 Task: Create a due date automation trigger when advanced on, on the wednesday of the week a card is due add basic without the blue label at 11:00 AM.
Action: Mouse moved to (1409, 111)
Screenshot: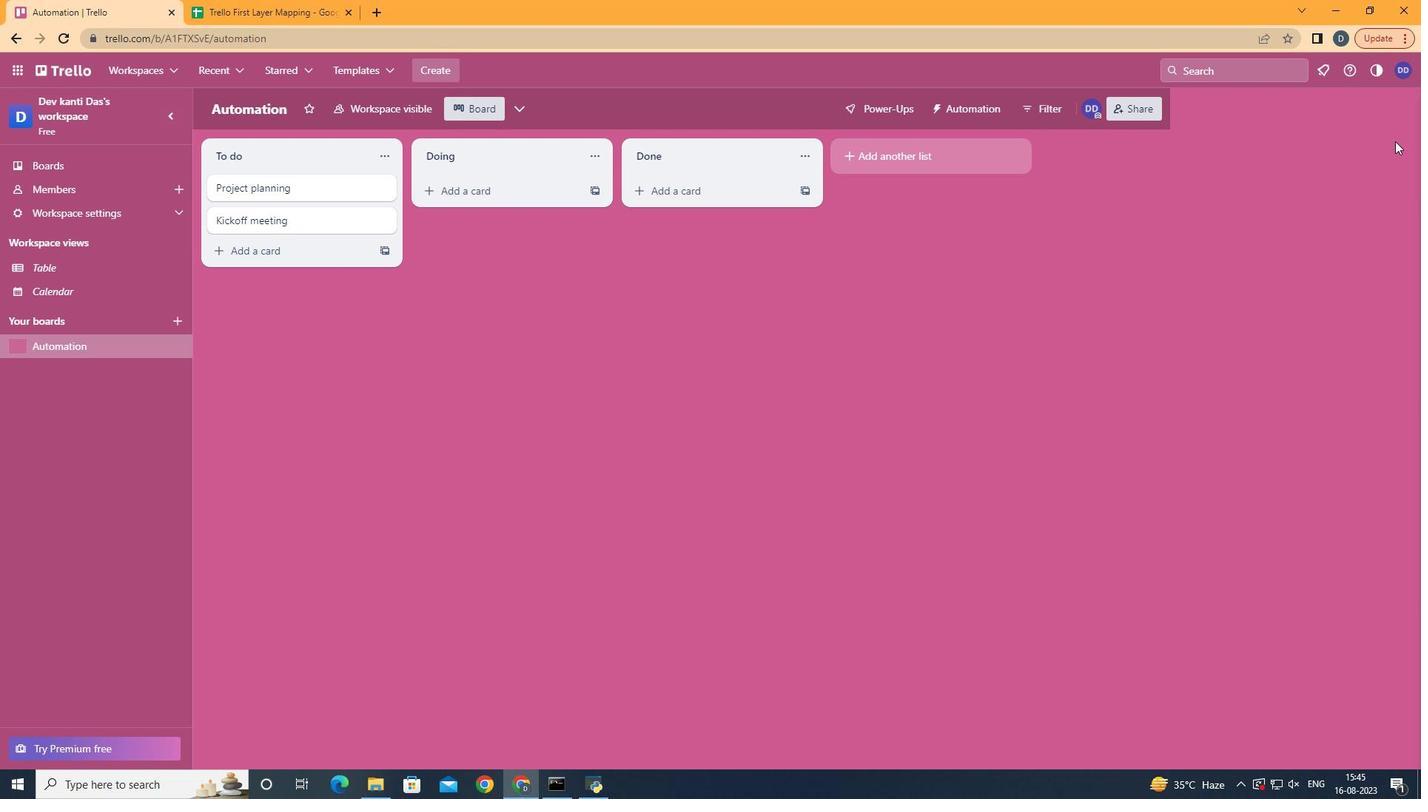 
Action: Mouse pressed left at (1409, 111)
Screenshot: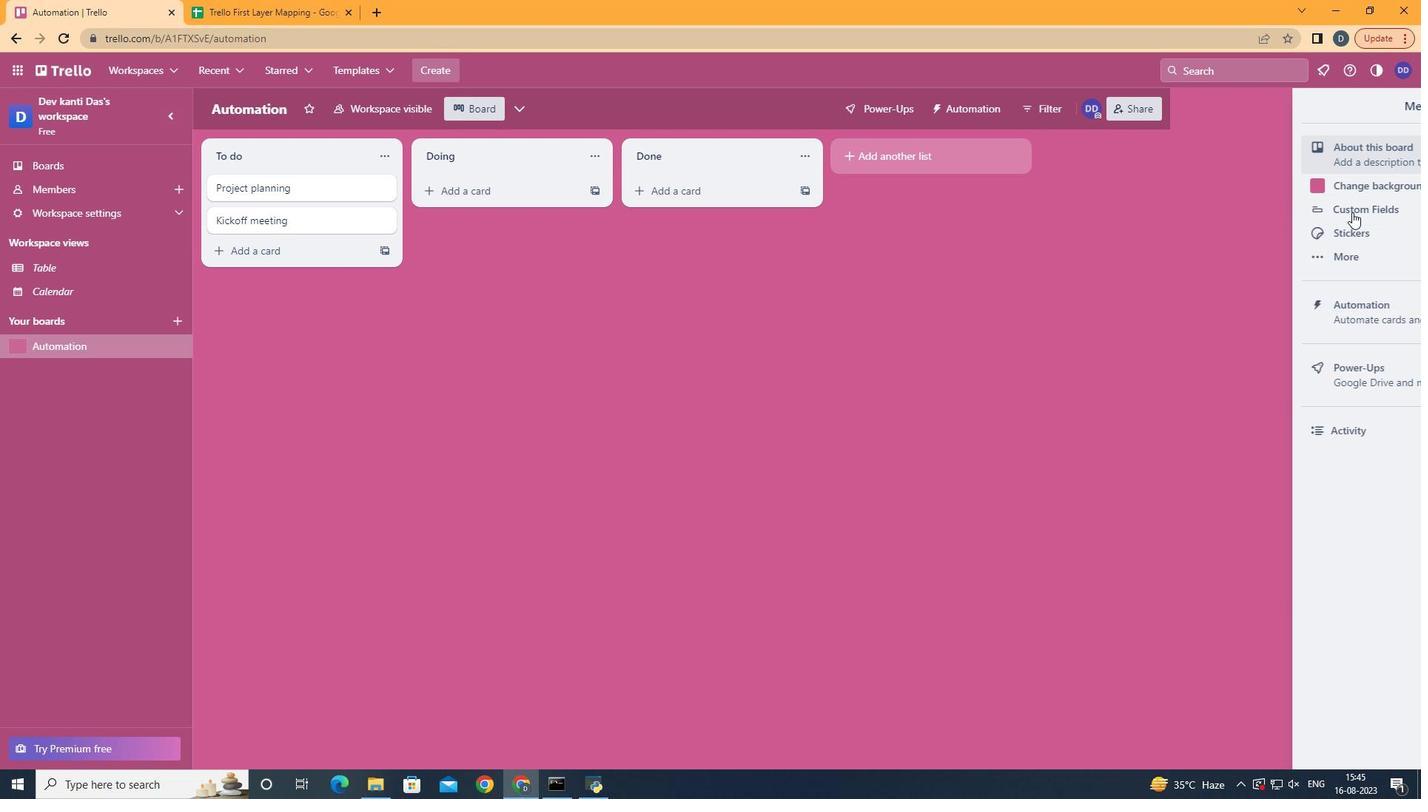 
Action: Mouse moved to (1281, 302)
Screenshot: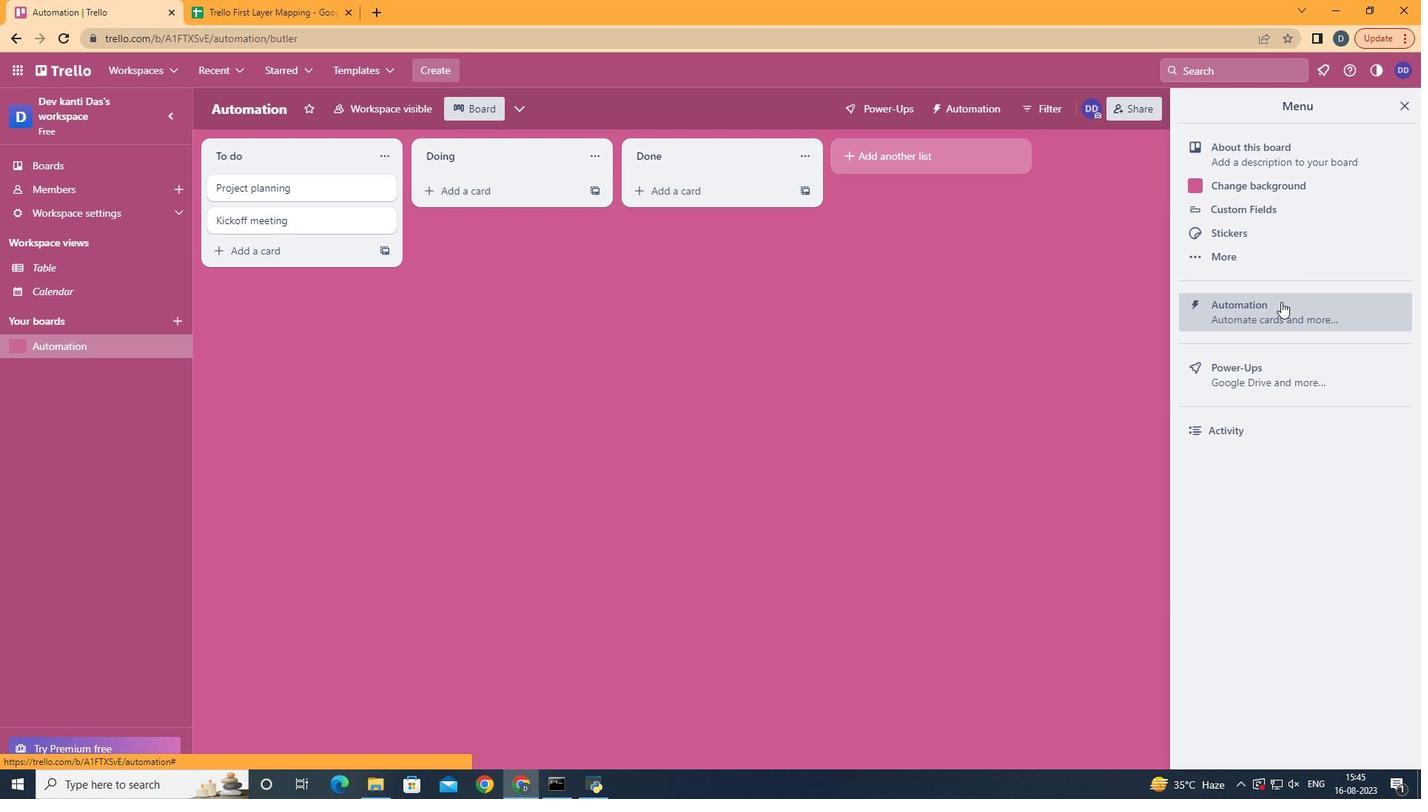 
Action: Mouse pressed left at (1281, 302)
Screenshot: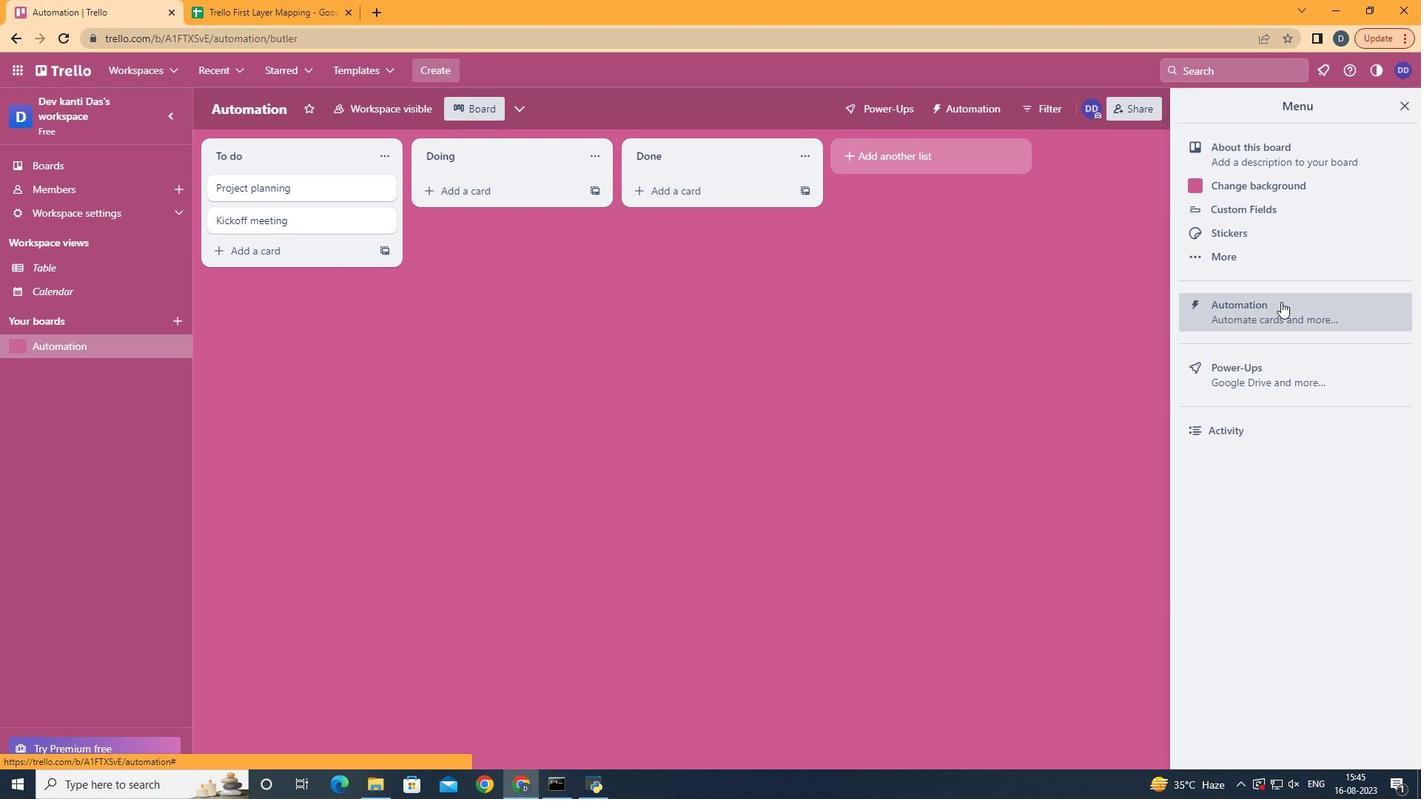 
Action: Mouse moved to (245, 298)
Screenshot: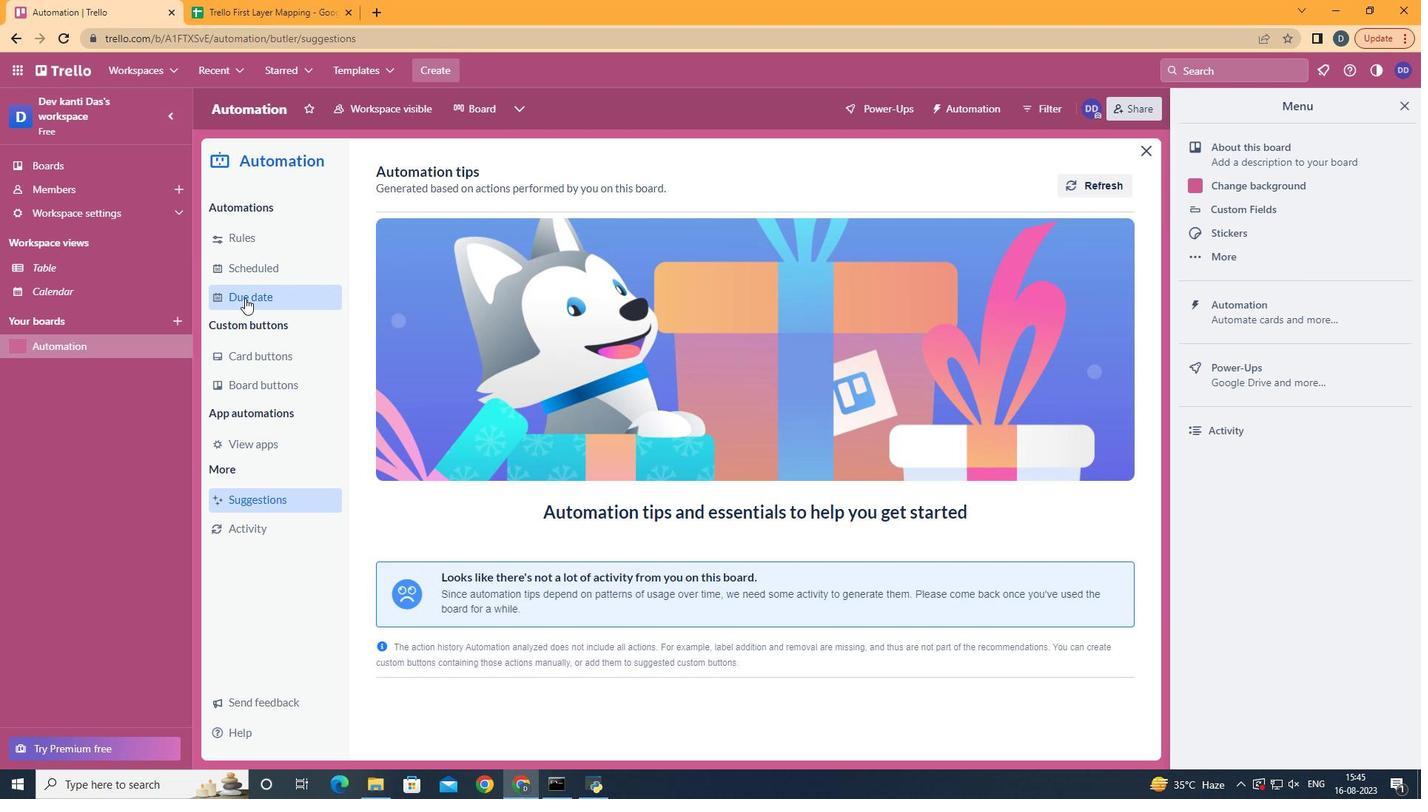 
Action: Mouse pressed left at (245, 298)
Screenshot: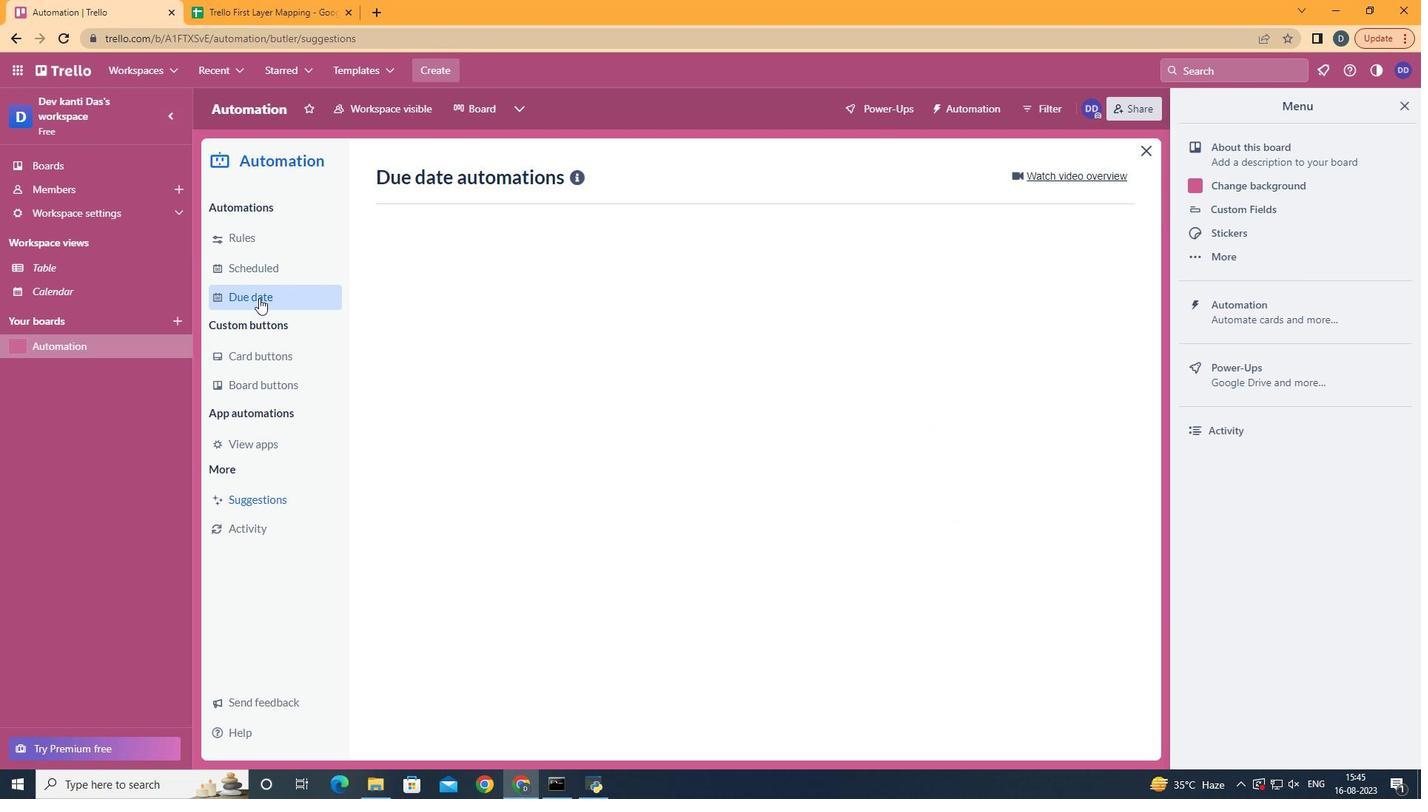 
Action: Mouse moved to (1046, 178)
Screenshot: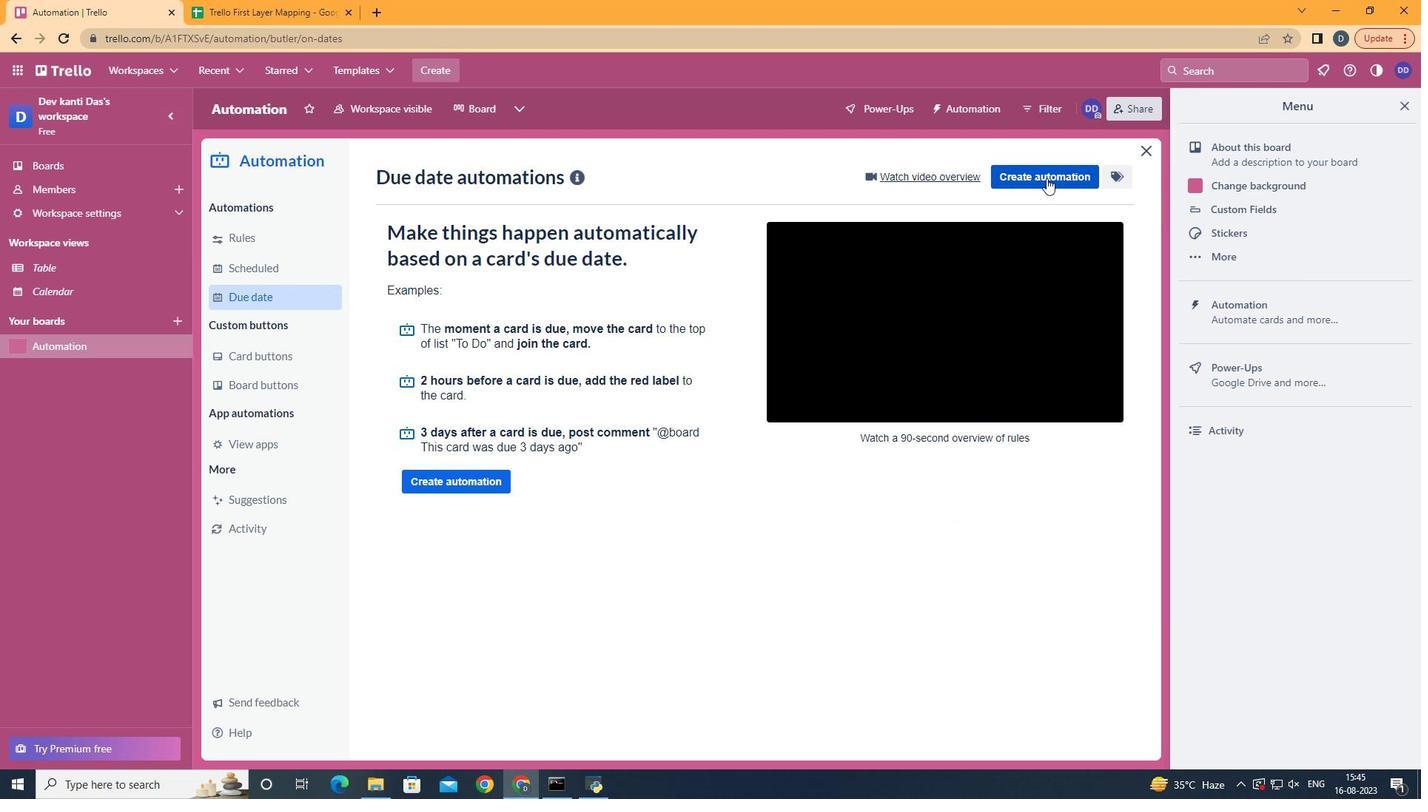 
Action: Mouse pressed left at (1046, 178)
Screenshot: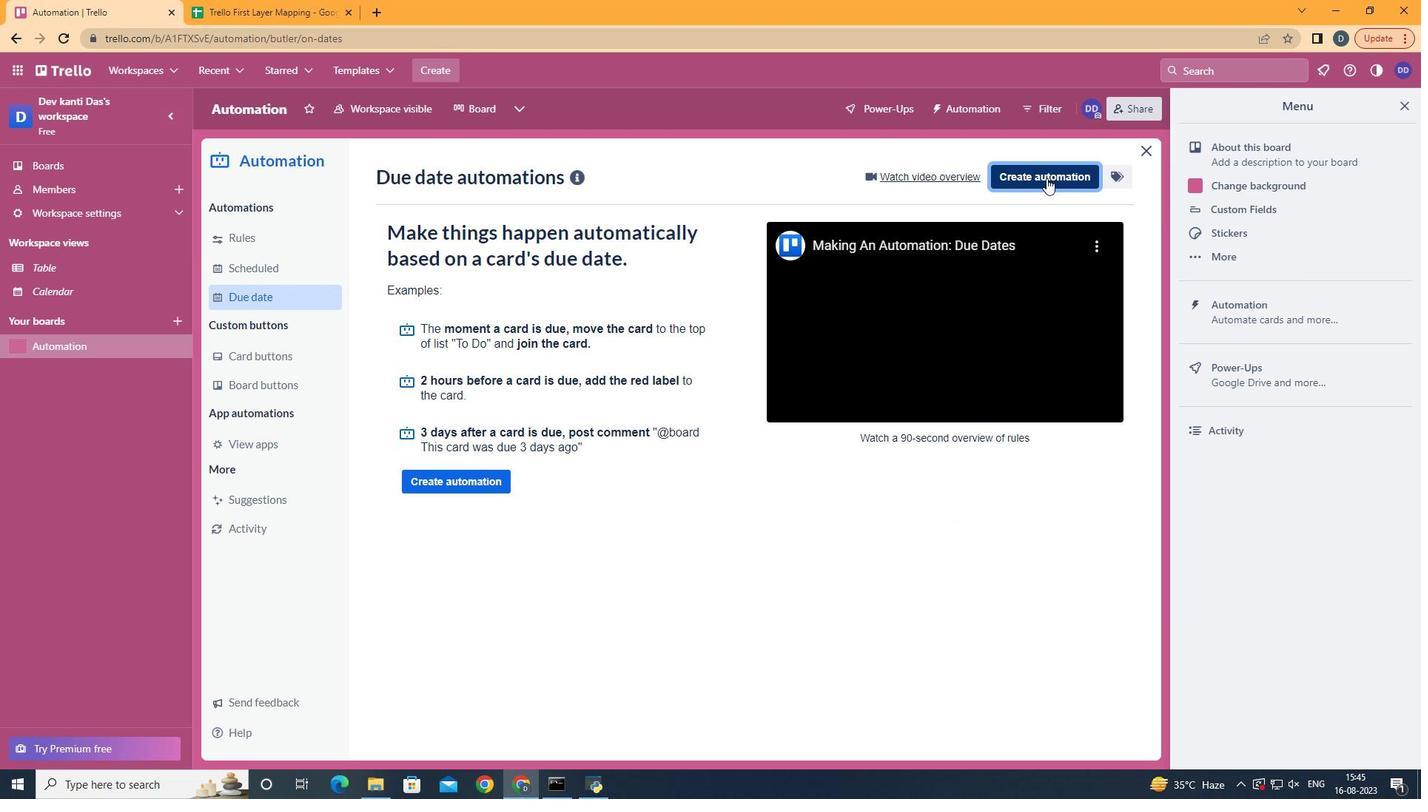 
Action: Mouse moved to (730, 313)
Screenshot: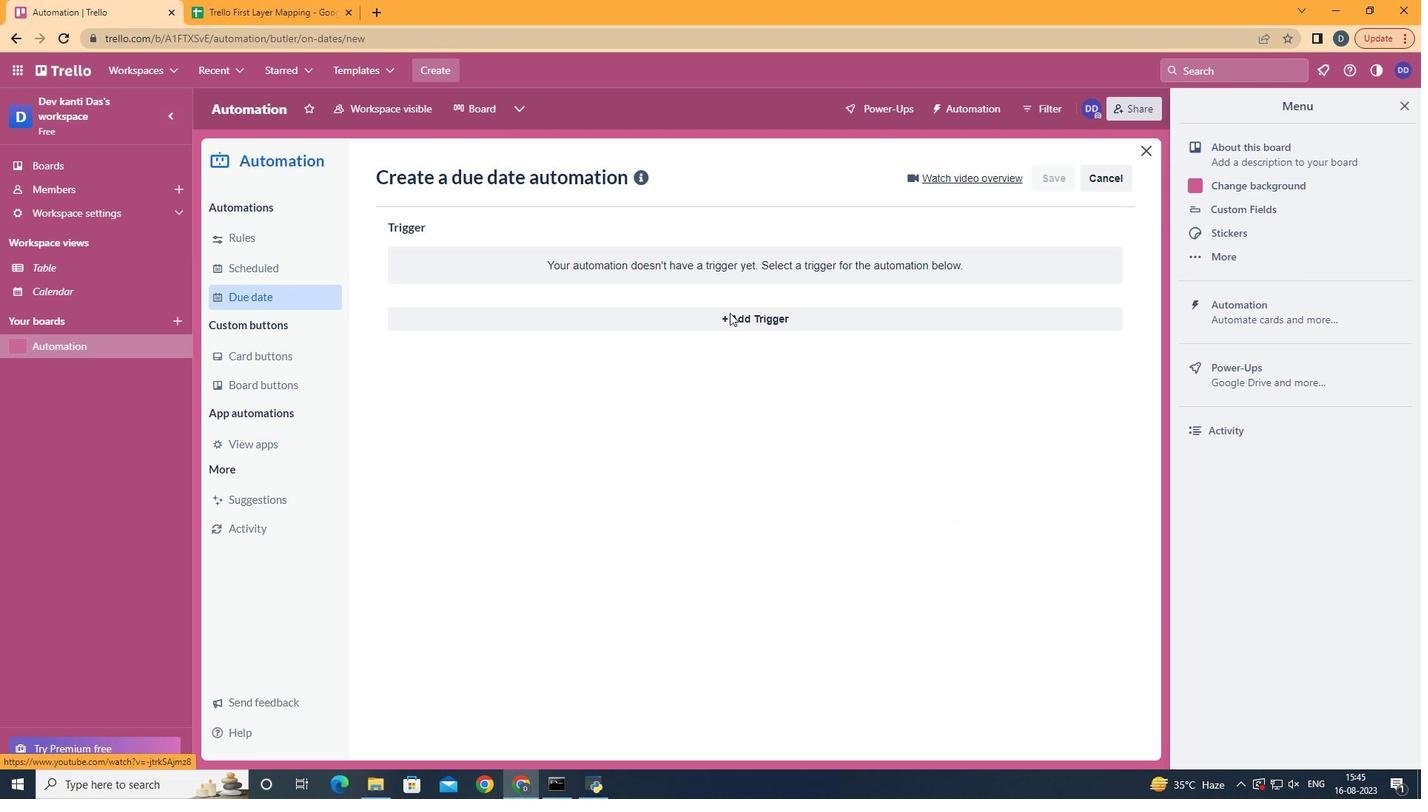 
Action: Mouse pressed left at (730, 313)
Screenshot: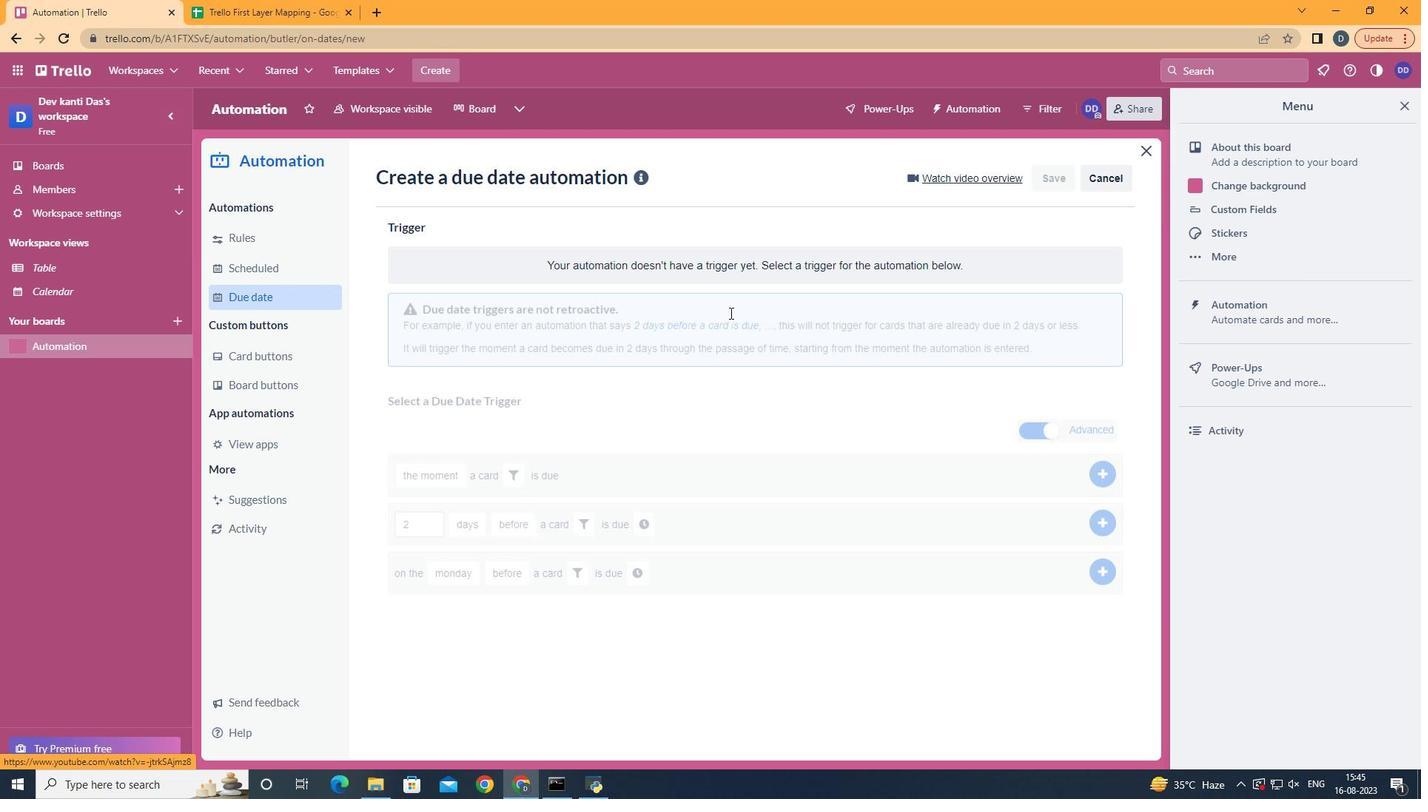 
Action: Mouse moved to (494, 437)
Screenshot: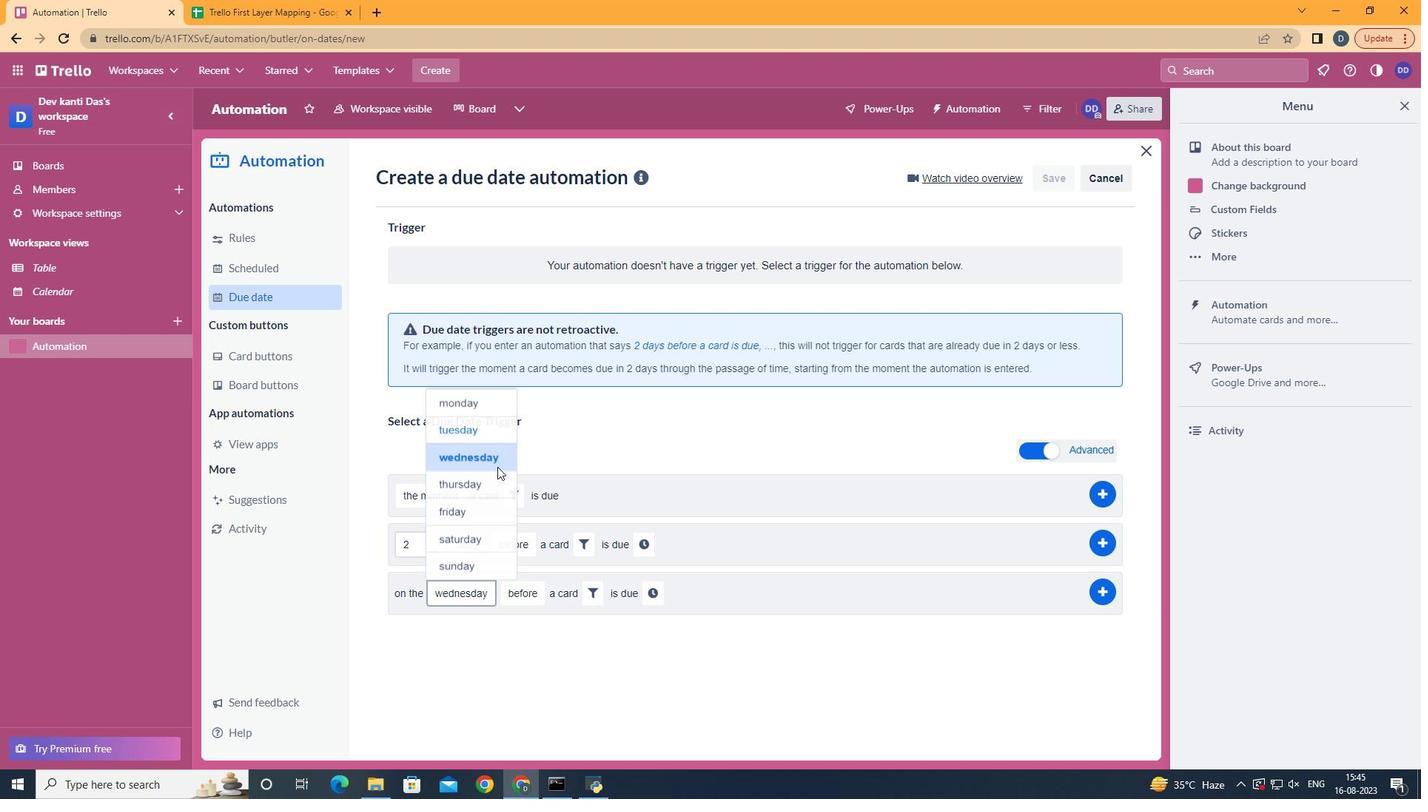 
Action: Mouse pressed left at (494, 437)
Screenshot: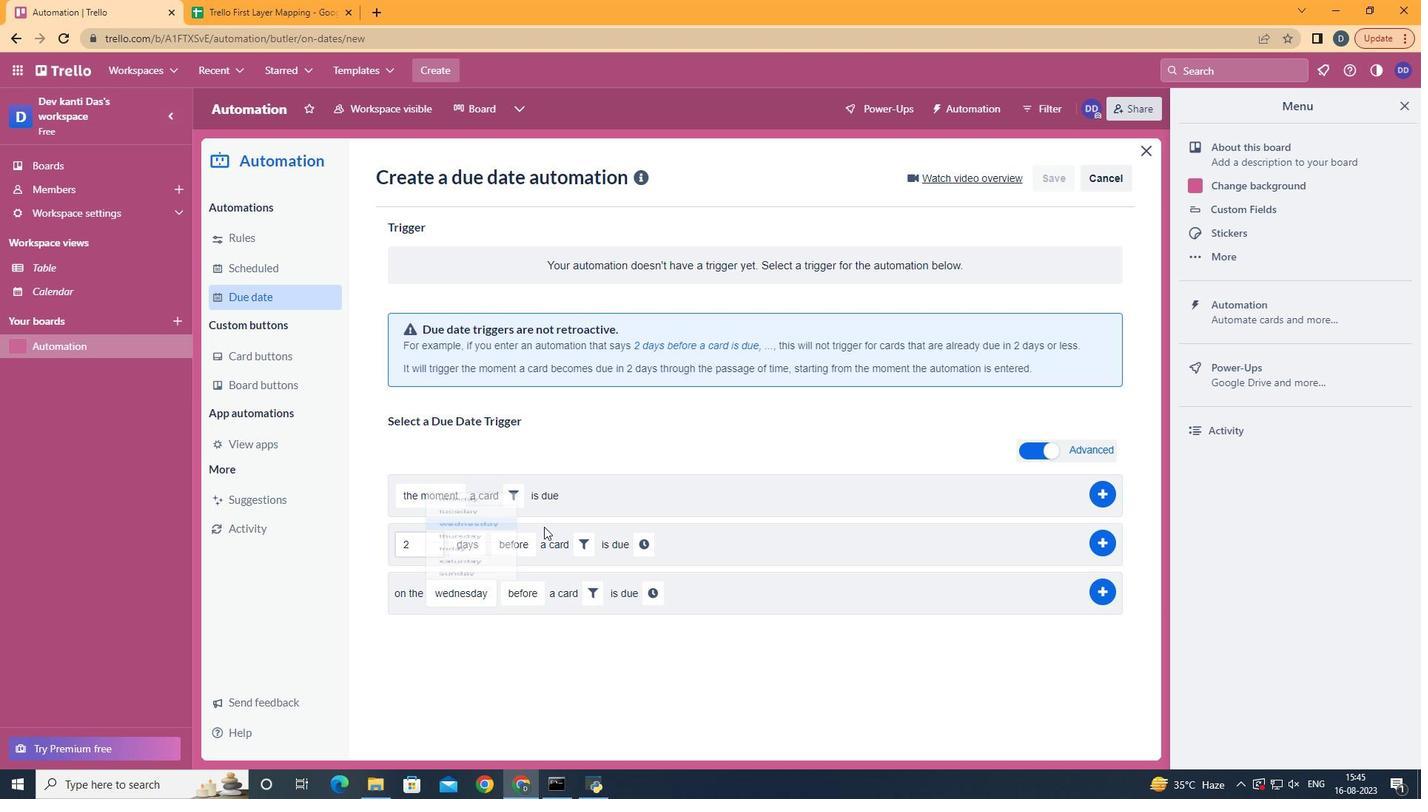 
Action: Mouse moved to (558, 677)
Screenshot: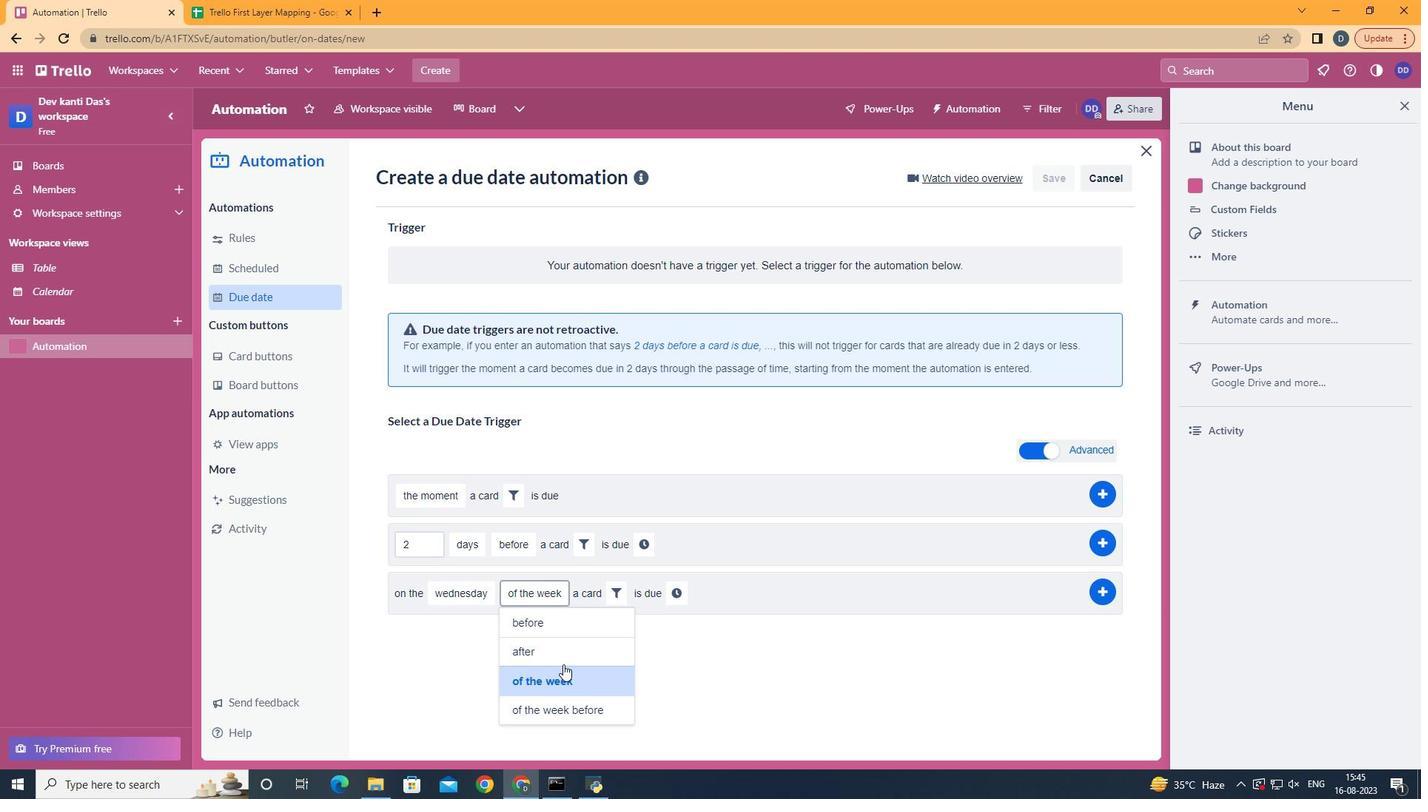 
Action: Mouse pressed left at (558, 677)
Screenshot: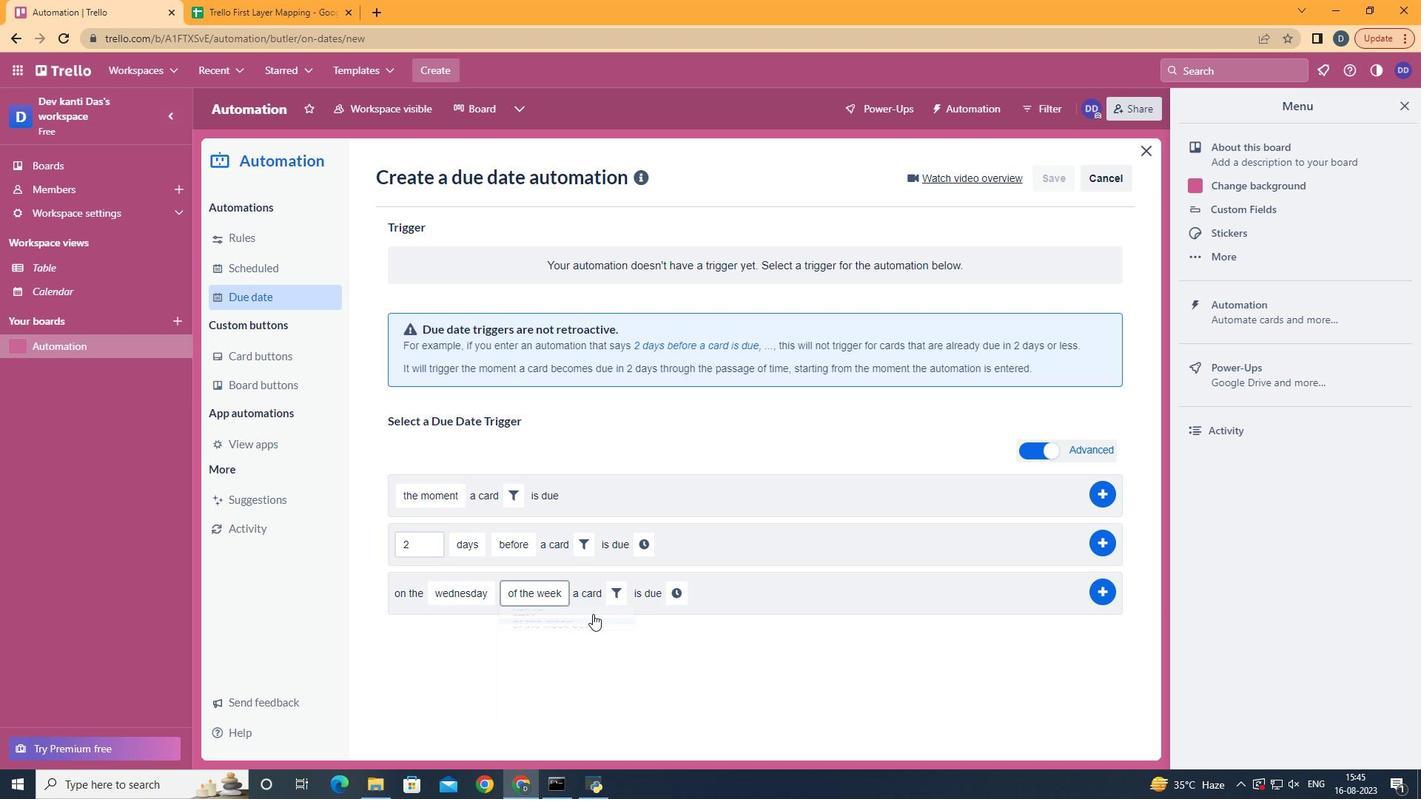 
Action: Mouse moved to (616, 588)
Screenshot: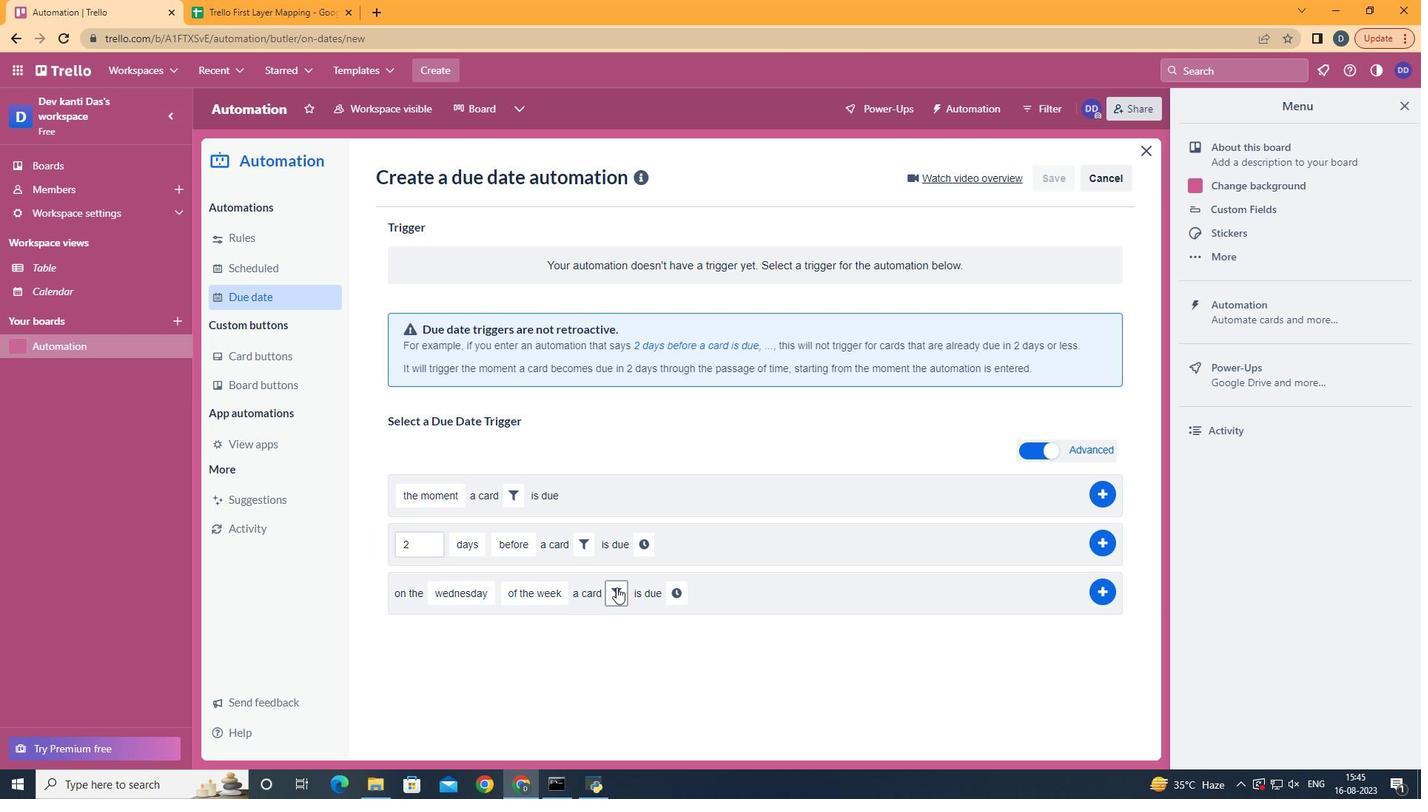 
Action: Mouse pressed left at (616, 588)
Screenshot: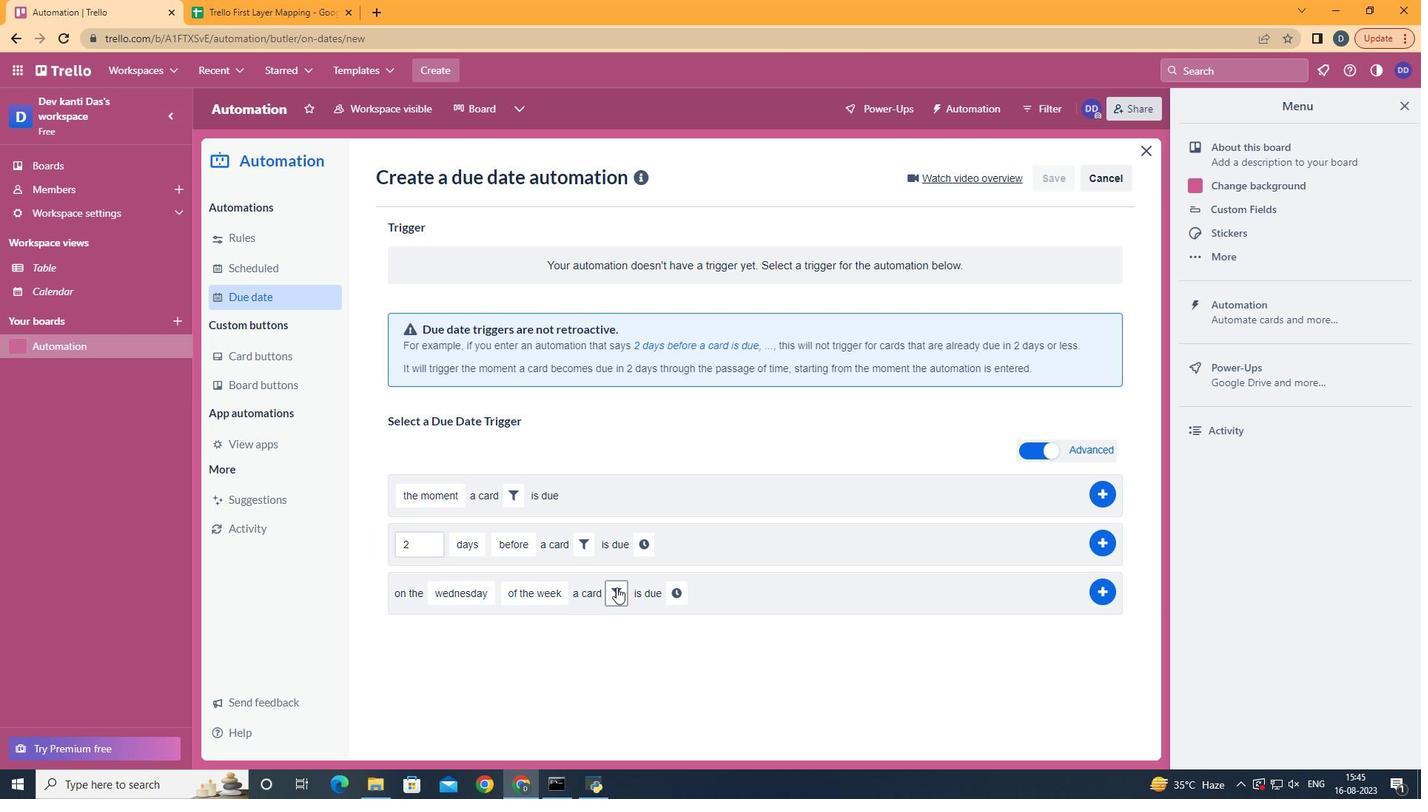 
Action: Mouse moved to (724, 647)
Screenshot: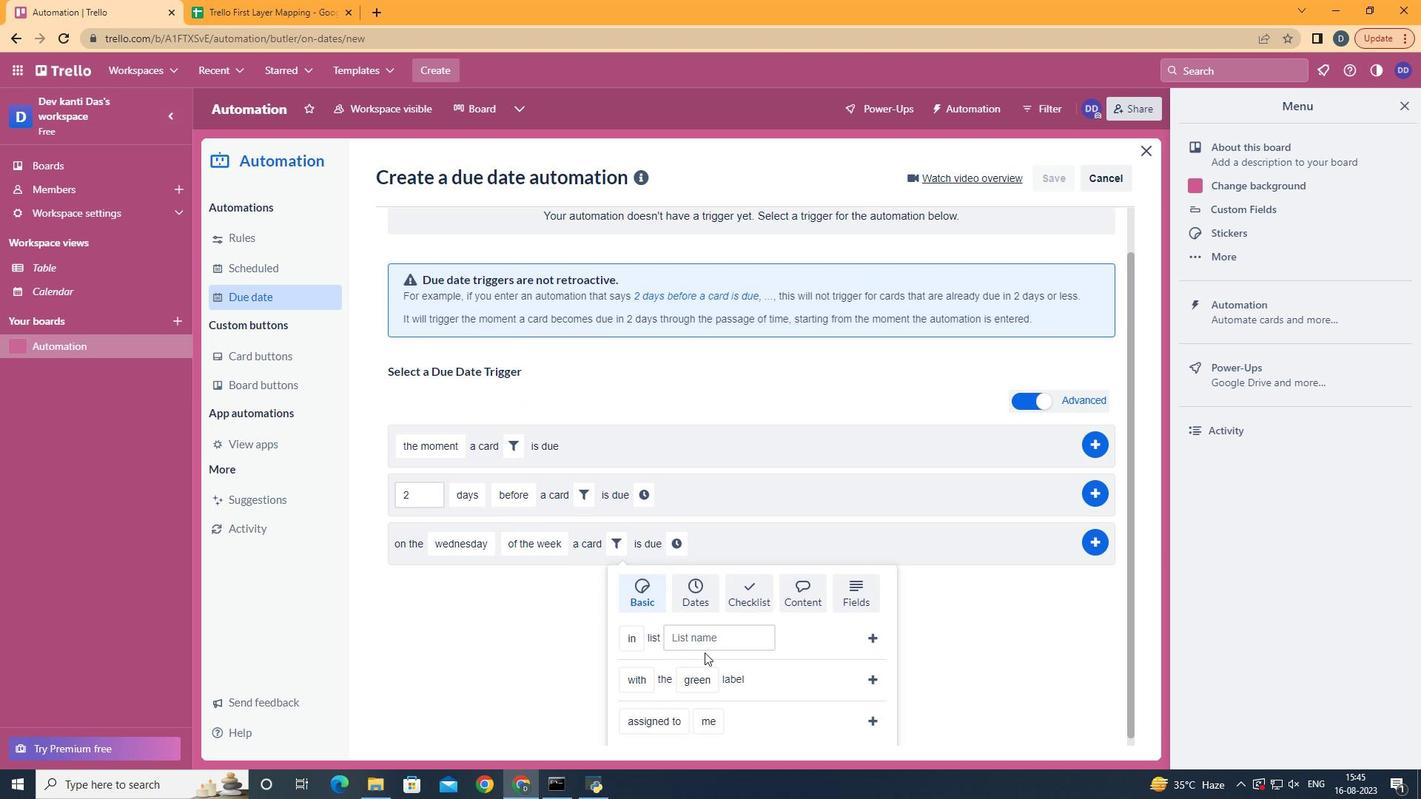 
Action: Mouse scrolled (724, 647) with delta (0, 0)
Screenshot: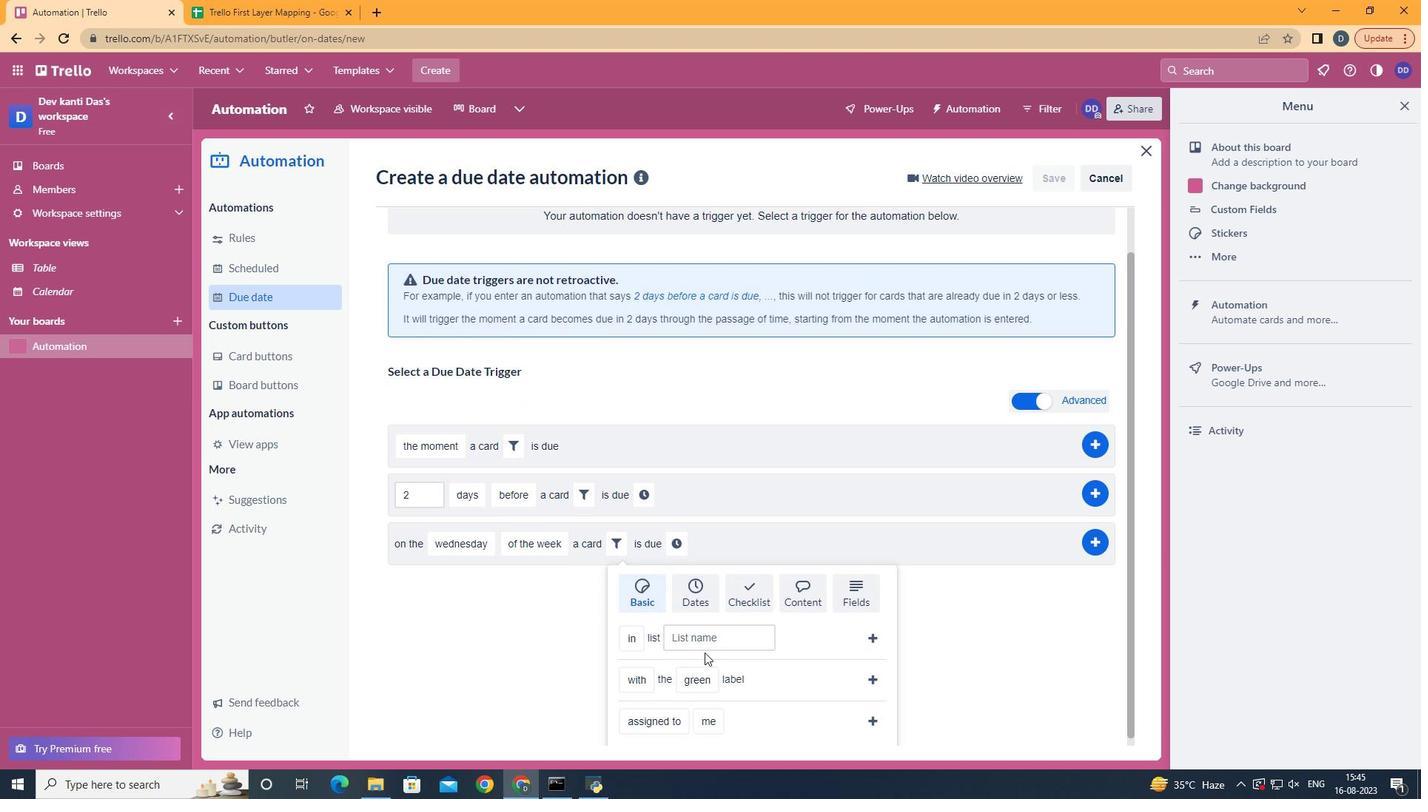 
Action: Mouse scrolled (724, 647) with delta (0, 0)
Screenshot: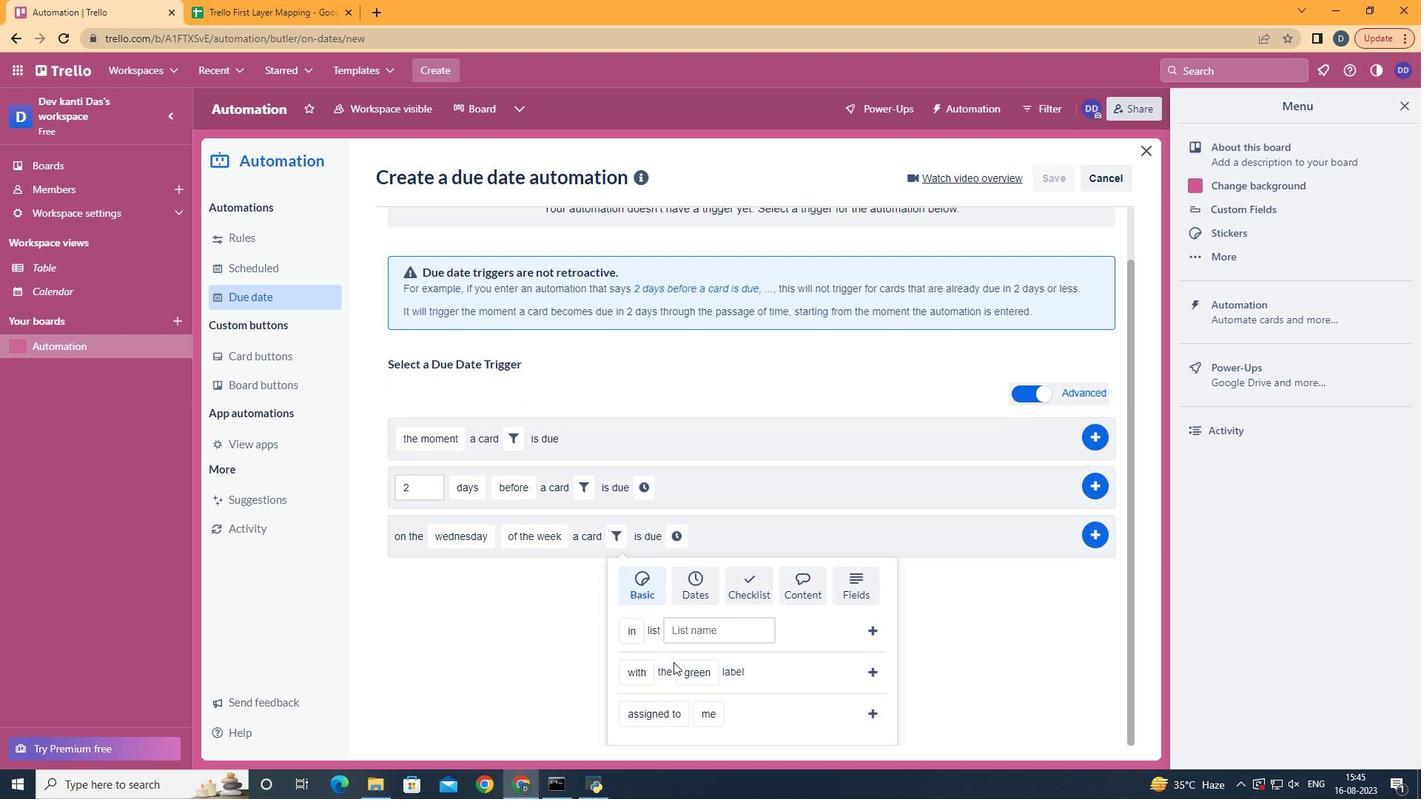 
Action: Mouse scrolled (724, 647) with delta (0, 0)
Screenshot: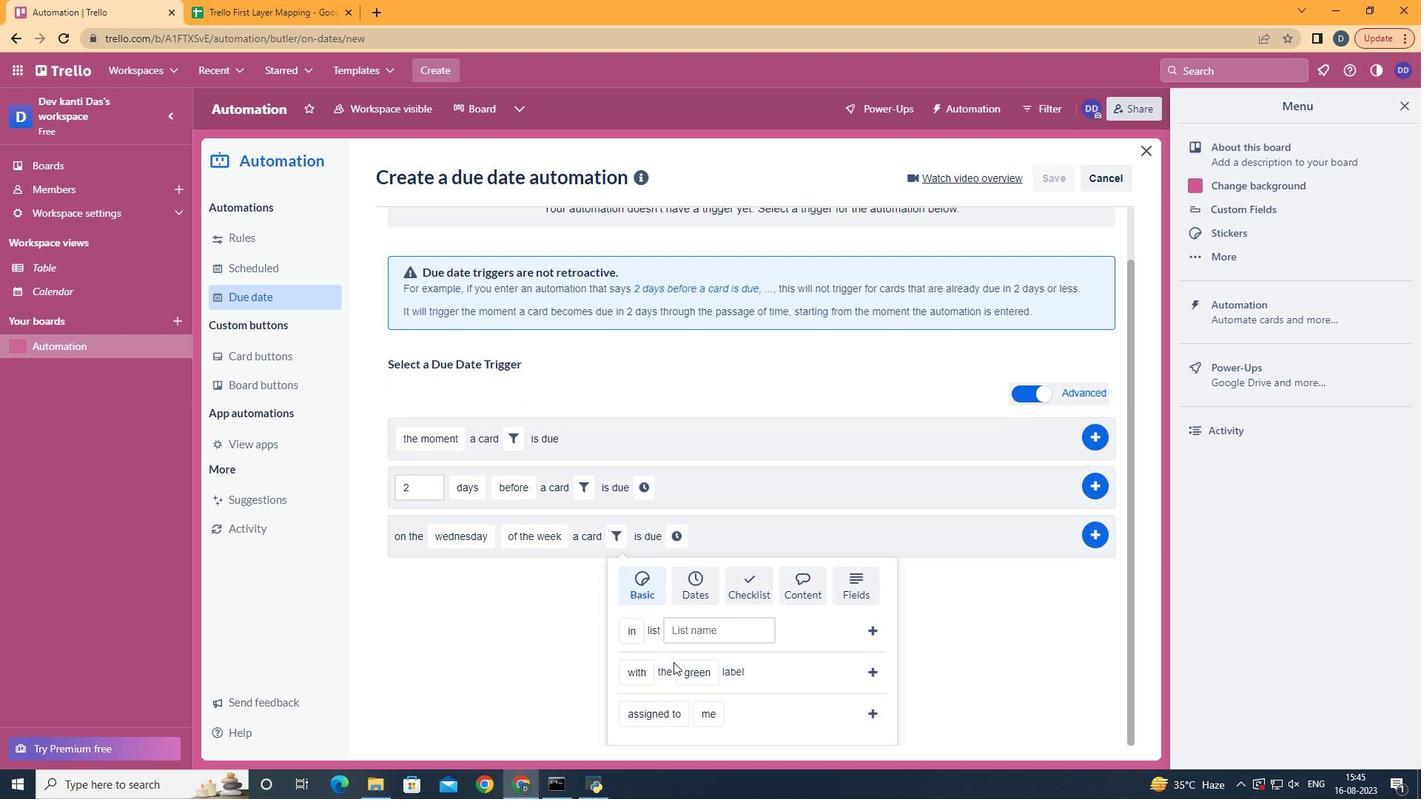 
Action: Mouse scrolled (724, 647) with delta (0, 0)
Screenshot: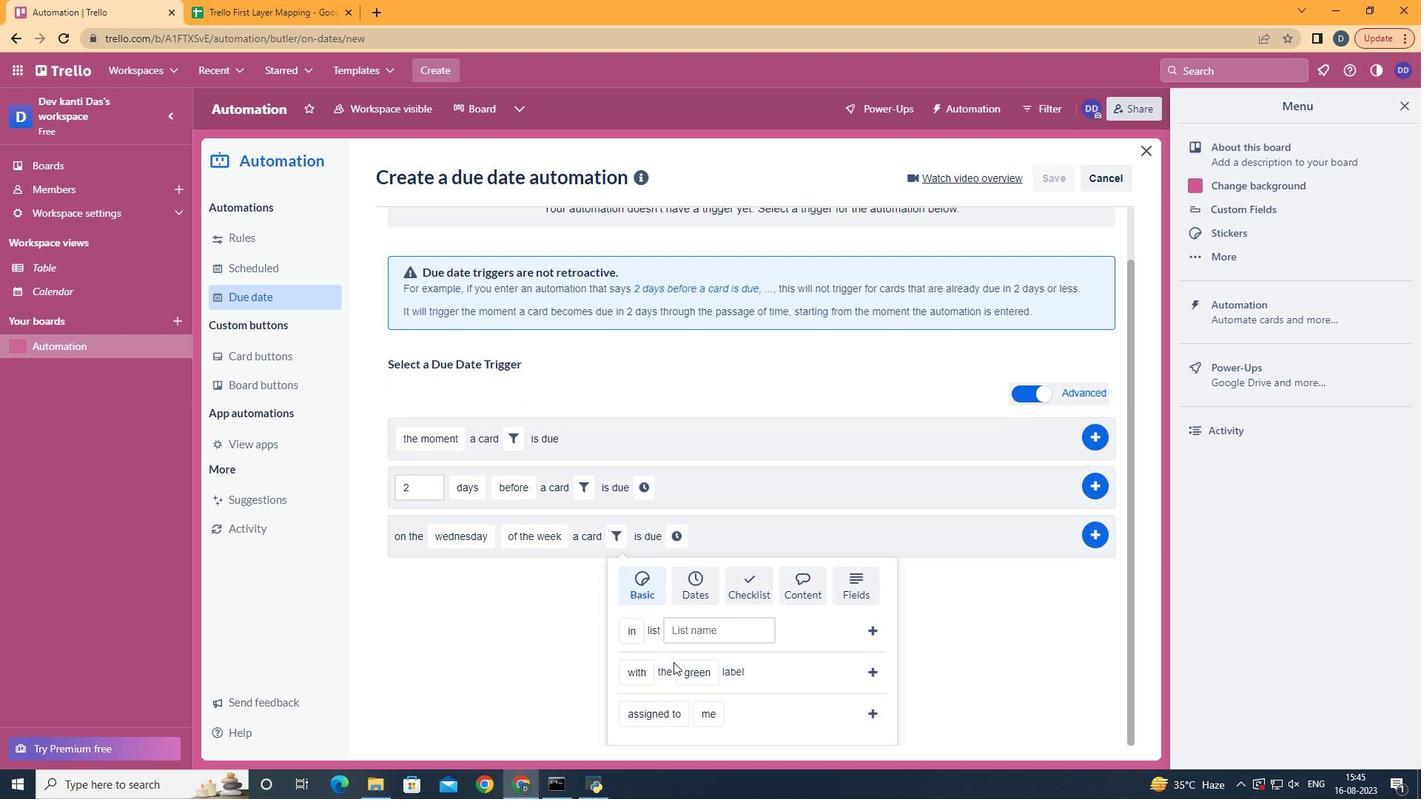 
Action: Mouse moved to (684, 612)
Screenshot: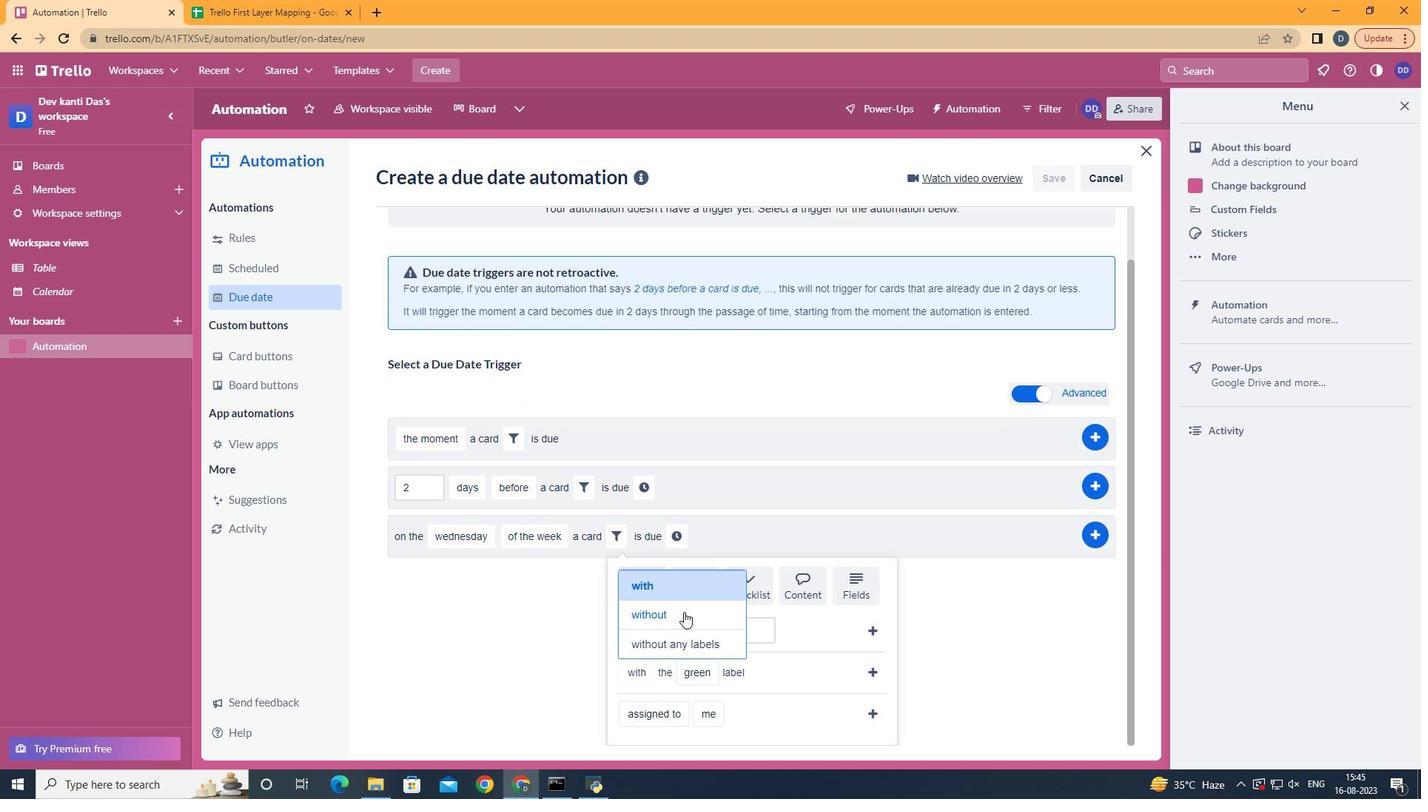 
Action: Mouse pressed left at (684, 612)
Screenshot: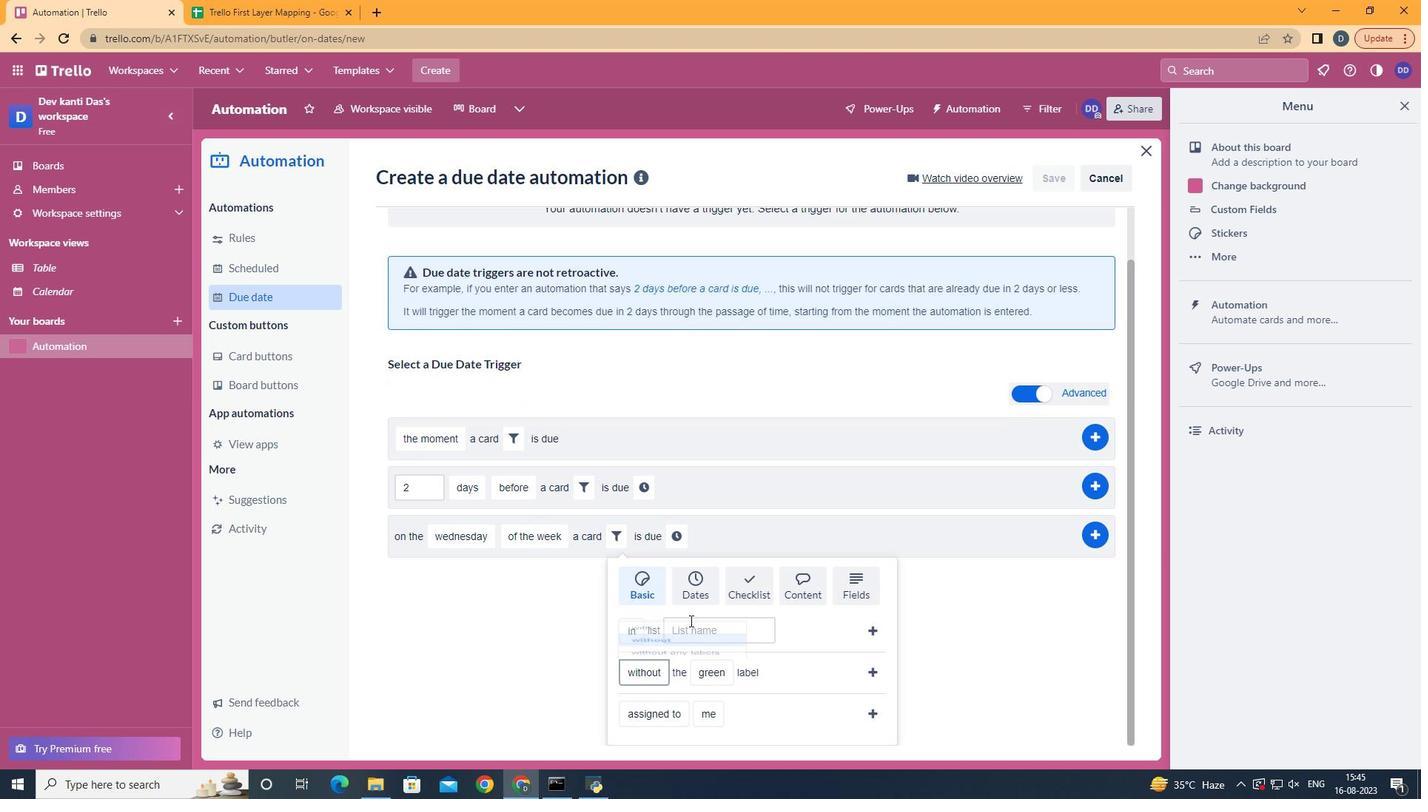 
Action: Mouse moved to (723, 636)
Screenshot: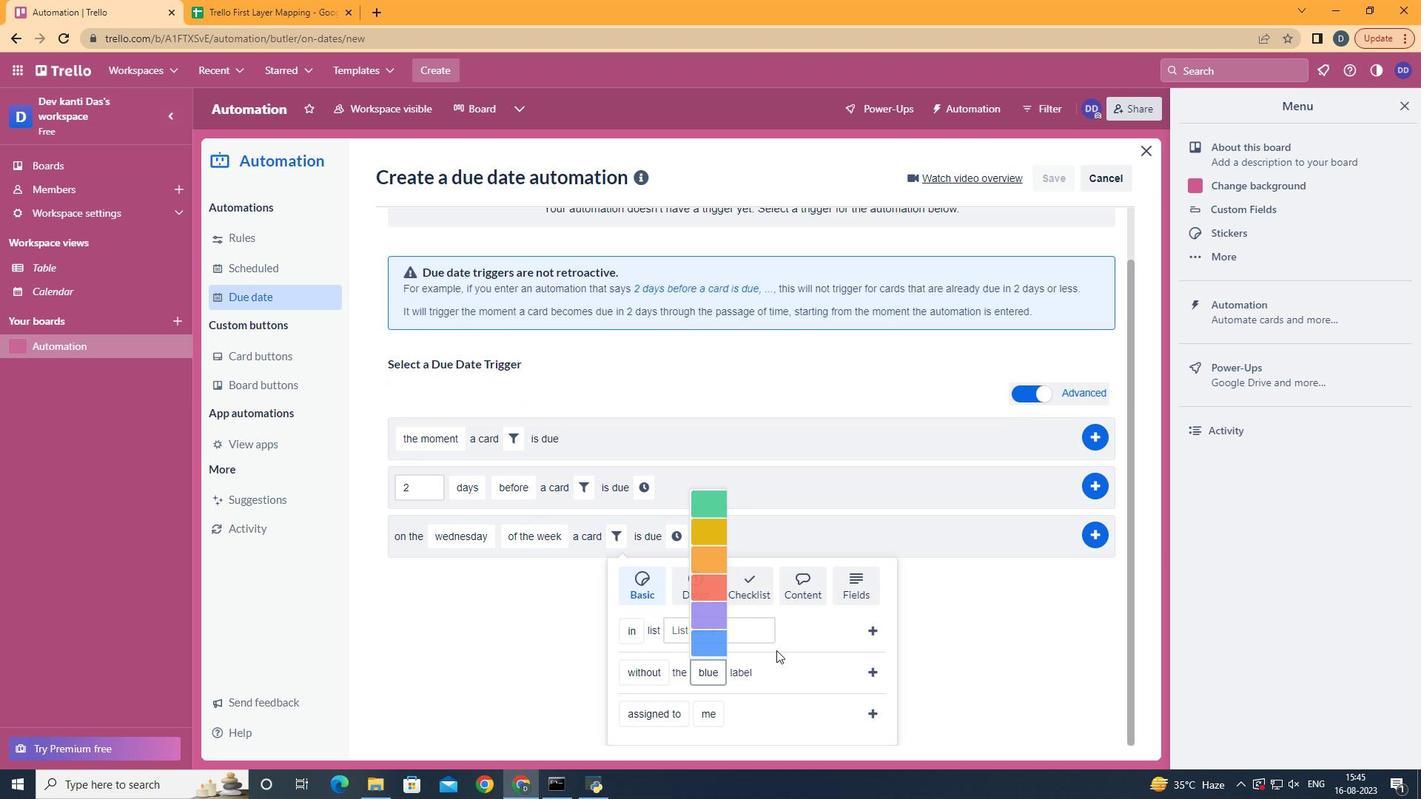 
Action: Mouse pressed left at (723, 636)
Screenshot: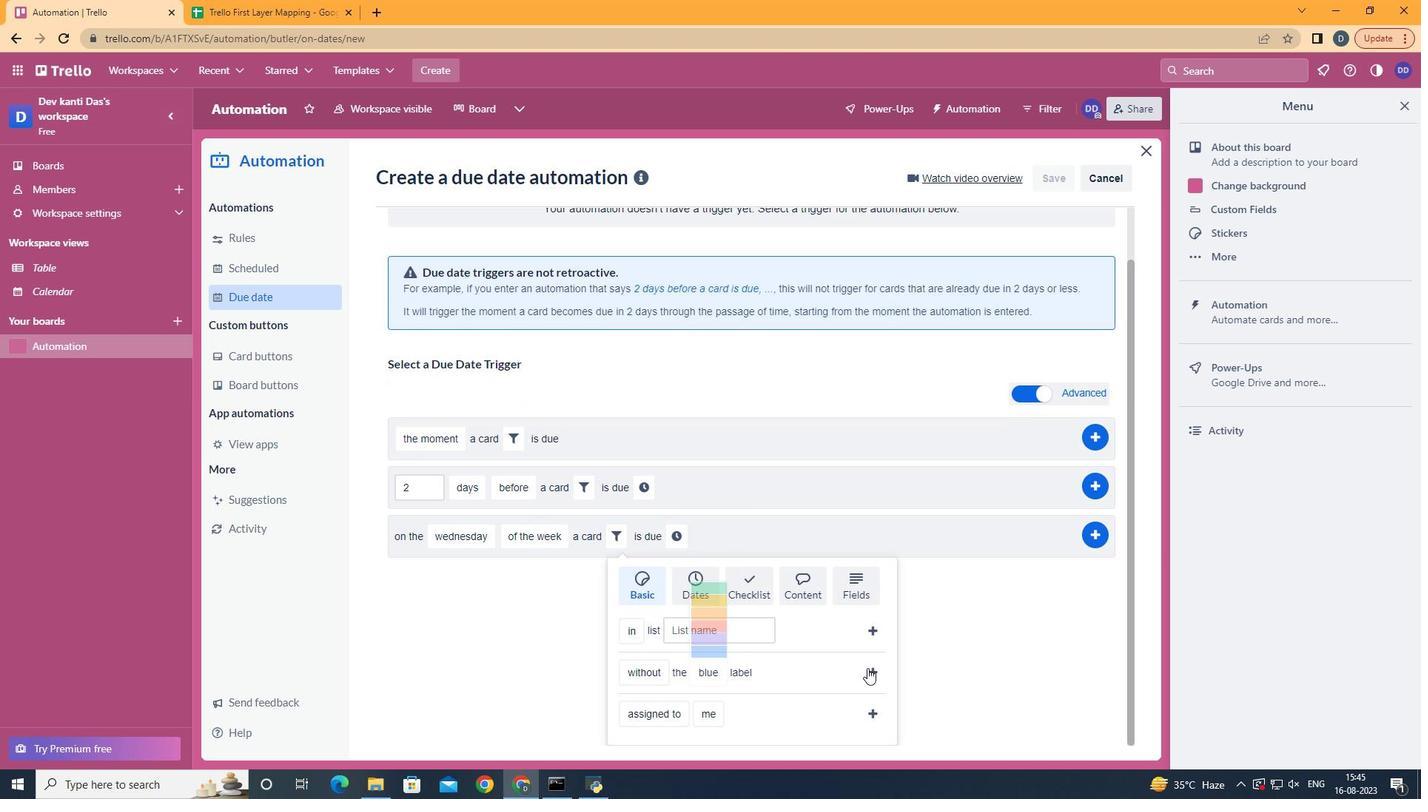 
Action: Mouse moved to (879, 671)
Screenshot: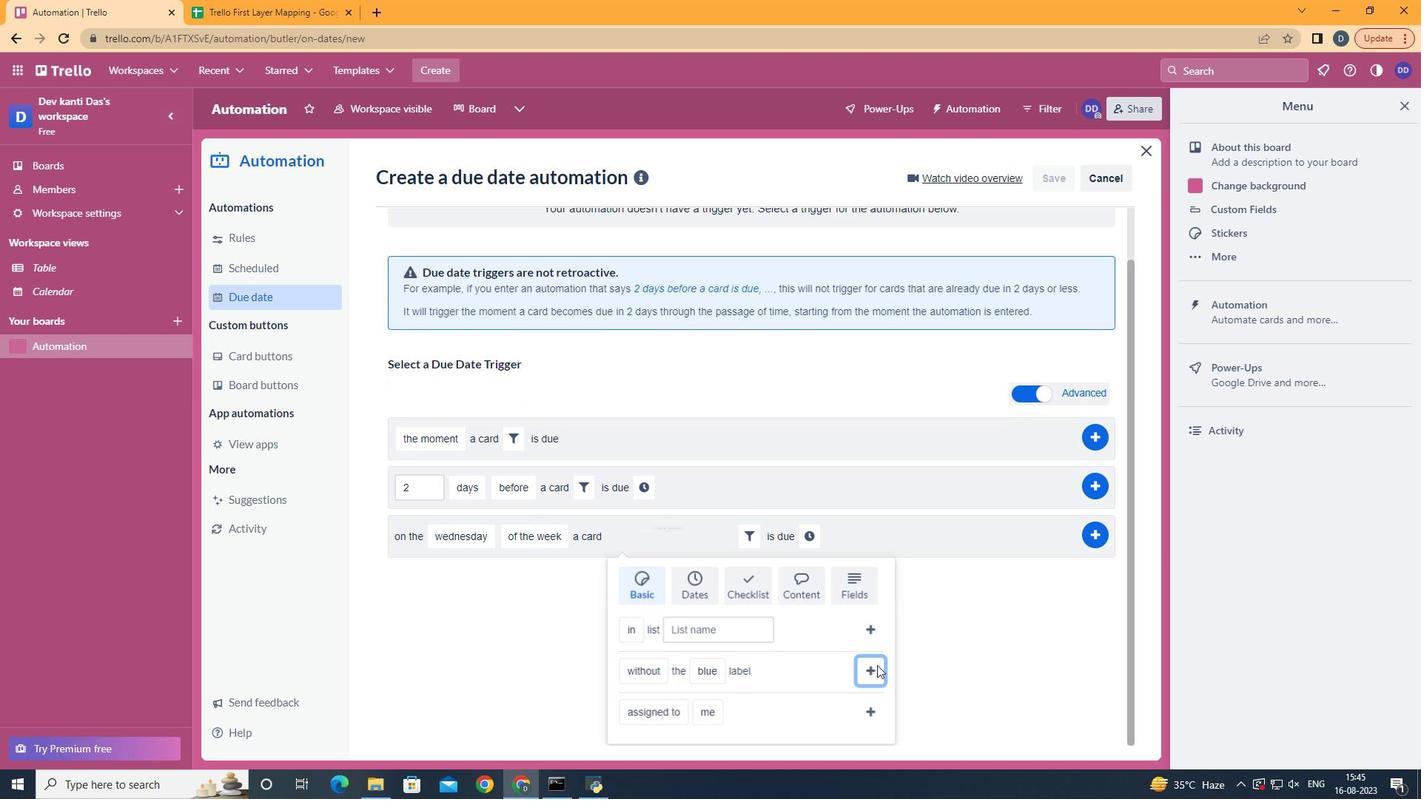
Action: Mouse pressed left at (879, 671)
Screenshot: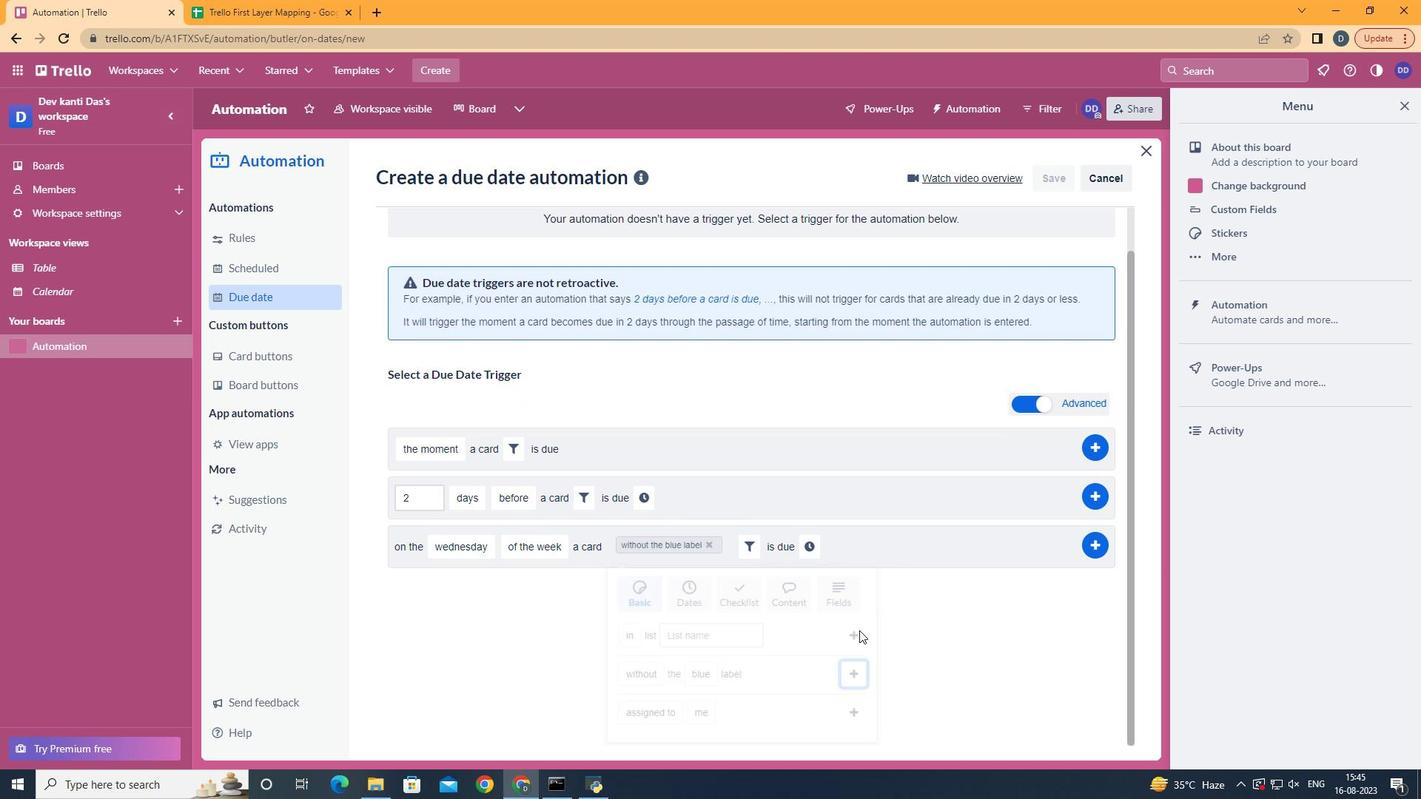 
Action: Mouse moved to (810, 596)
Screenshot: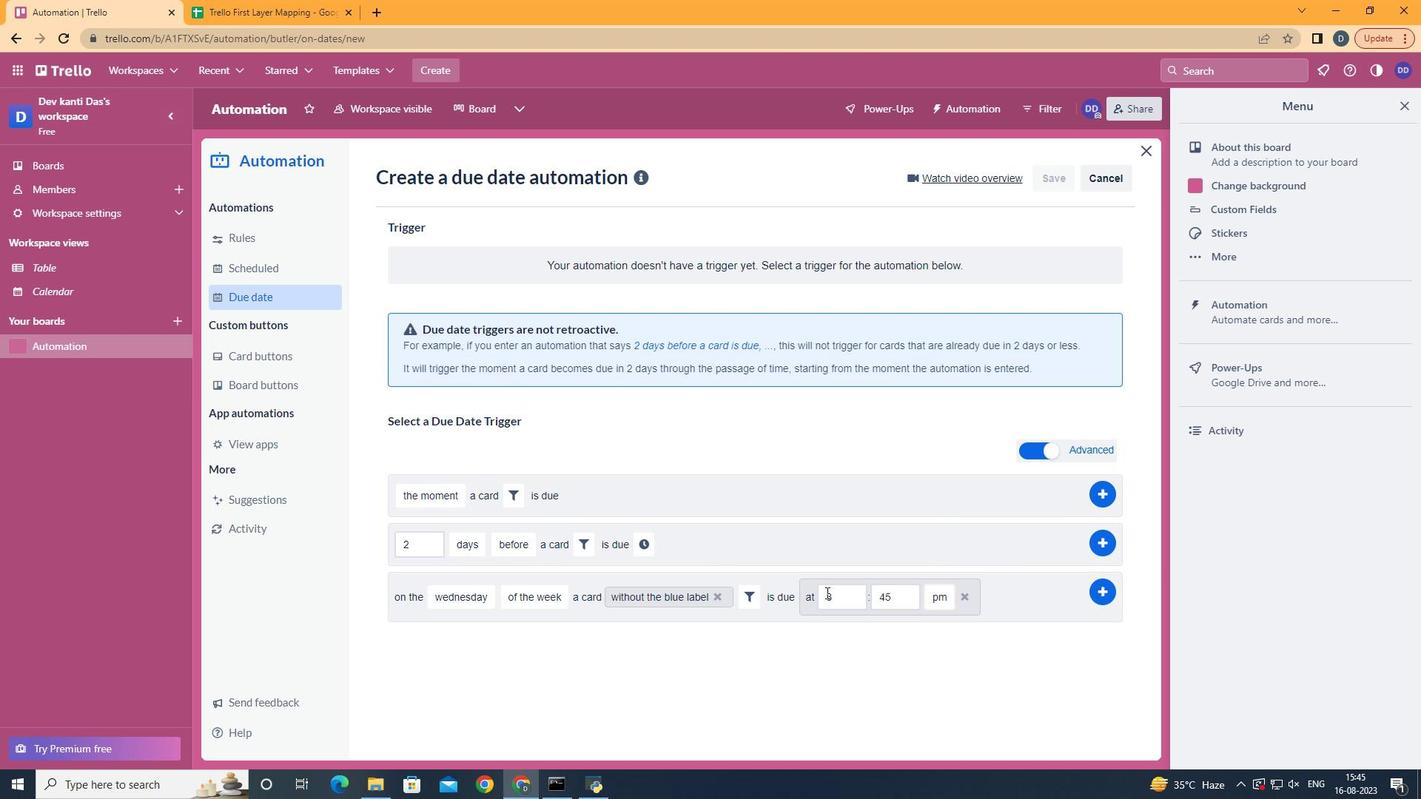 
Action: Mouse pressed left at (810, 596)
Screenshot: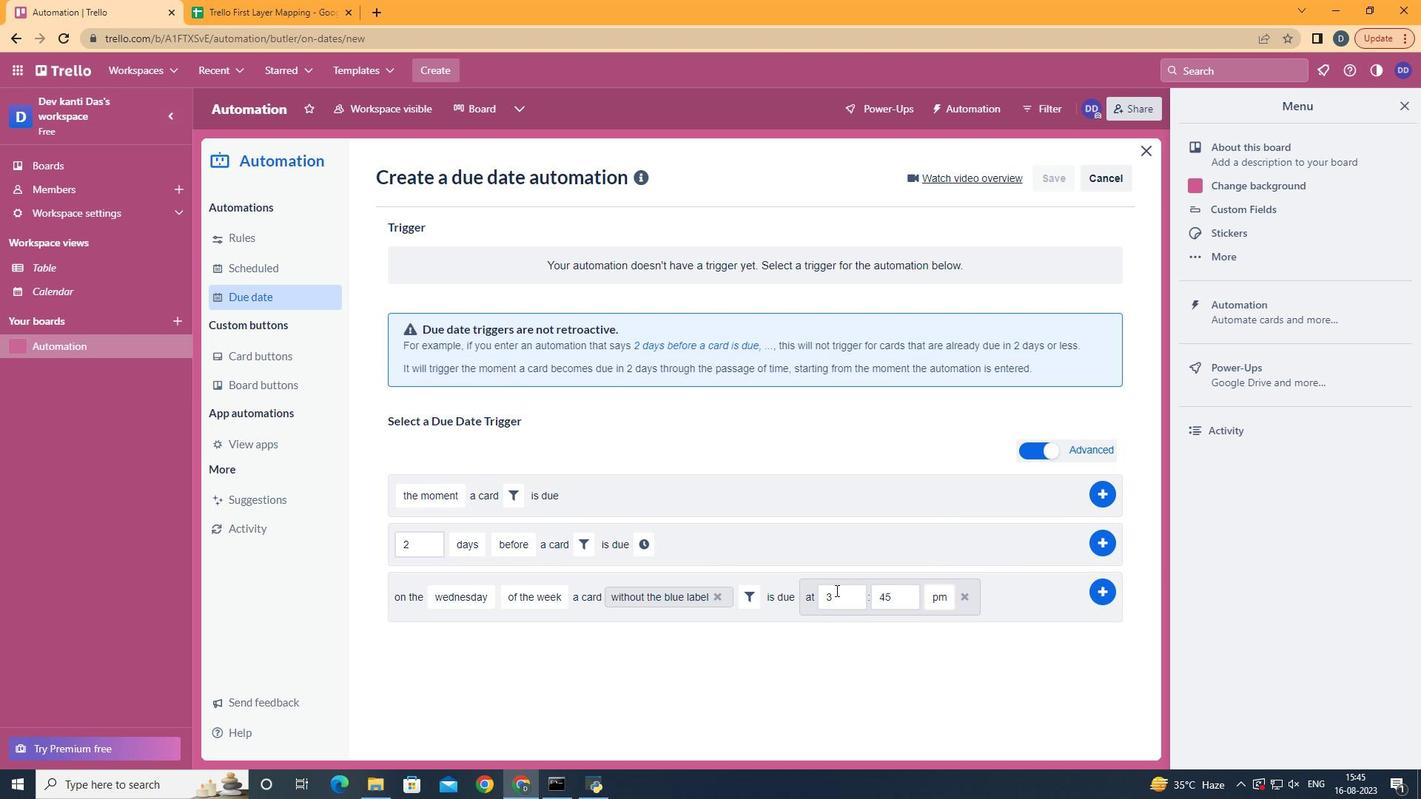
Action: Mouse moved to (835, 590)
Screenshot: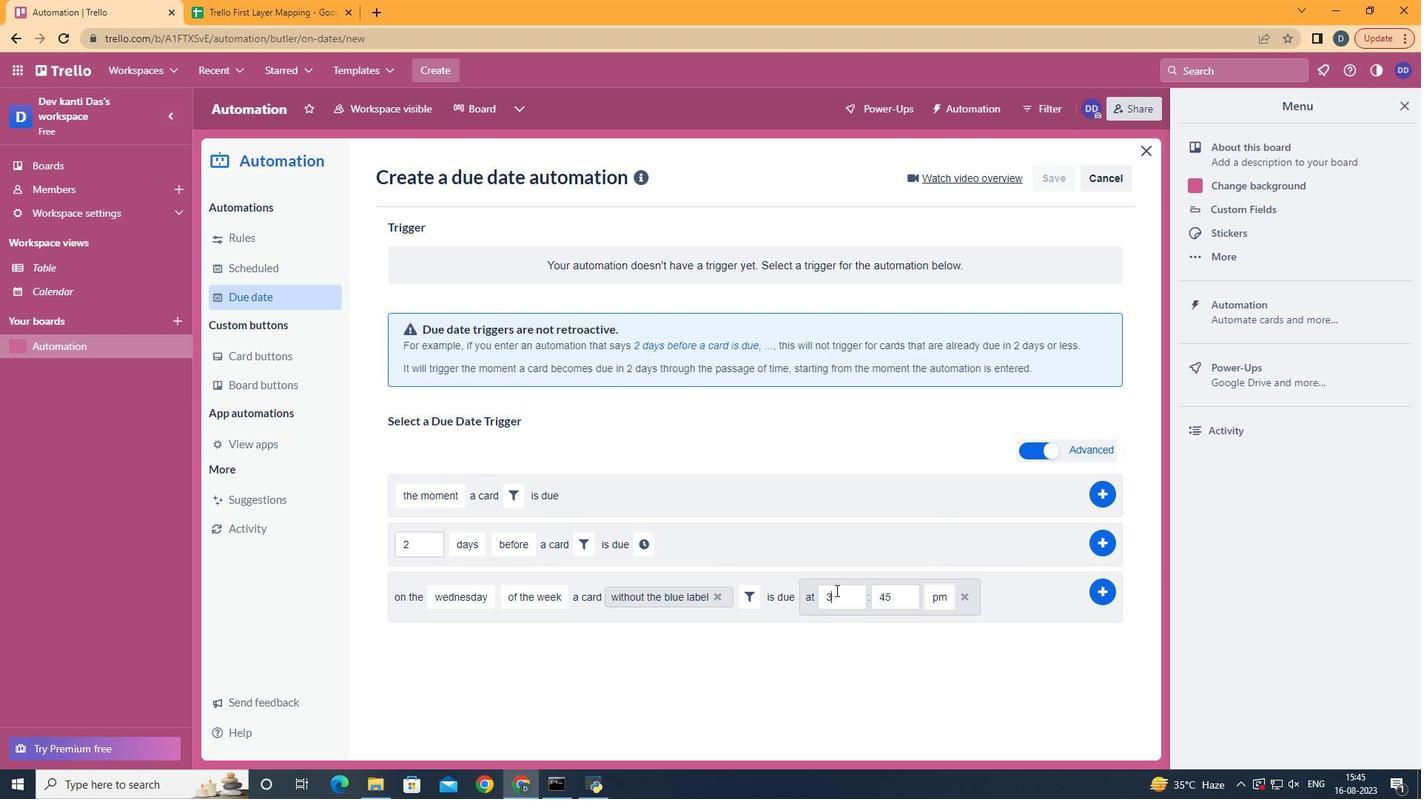 
Action: Mouse pressed left at (835, 590)
Screenshot: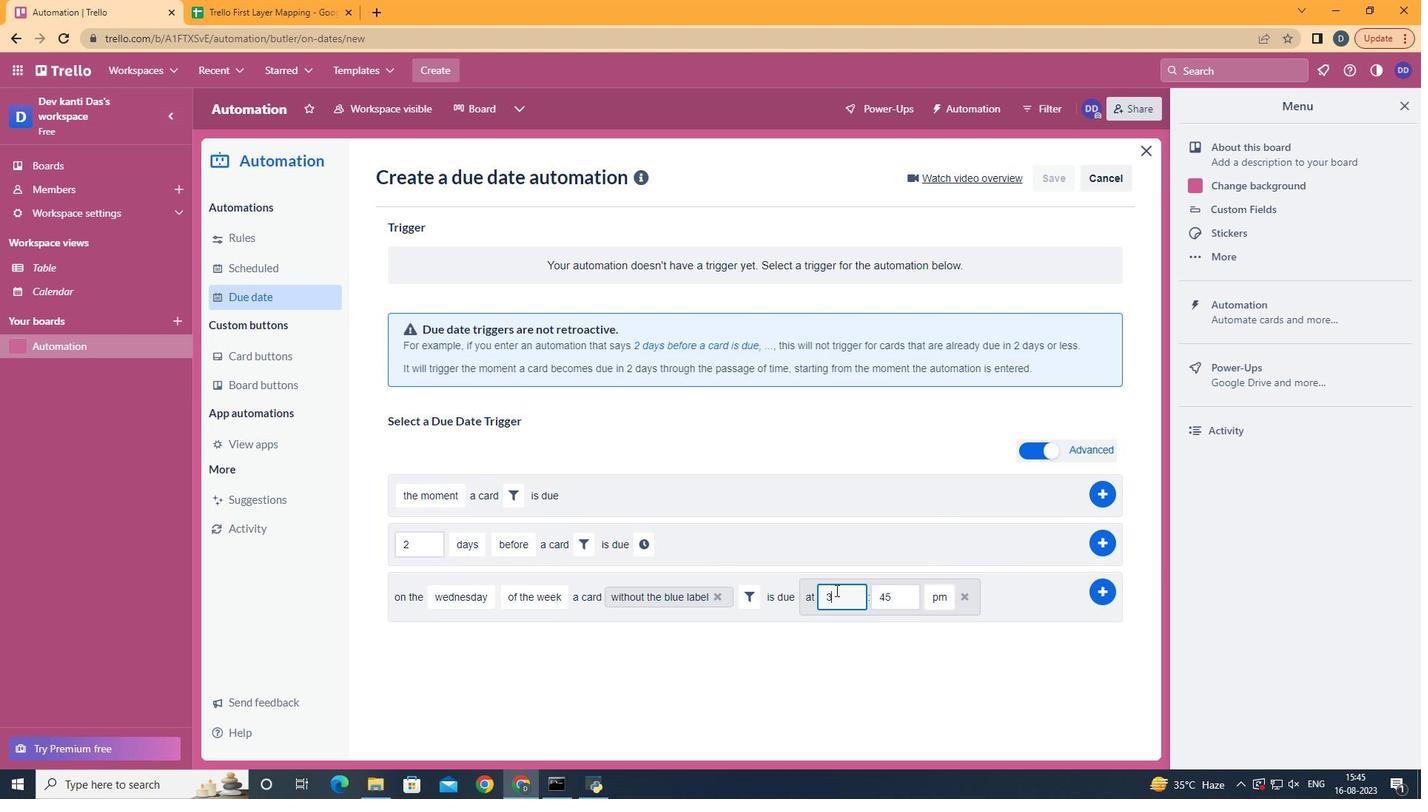 
Action: Key pressed <Key.backspace>11
Screenshot: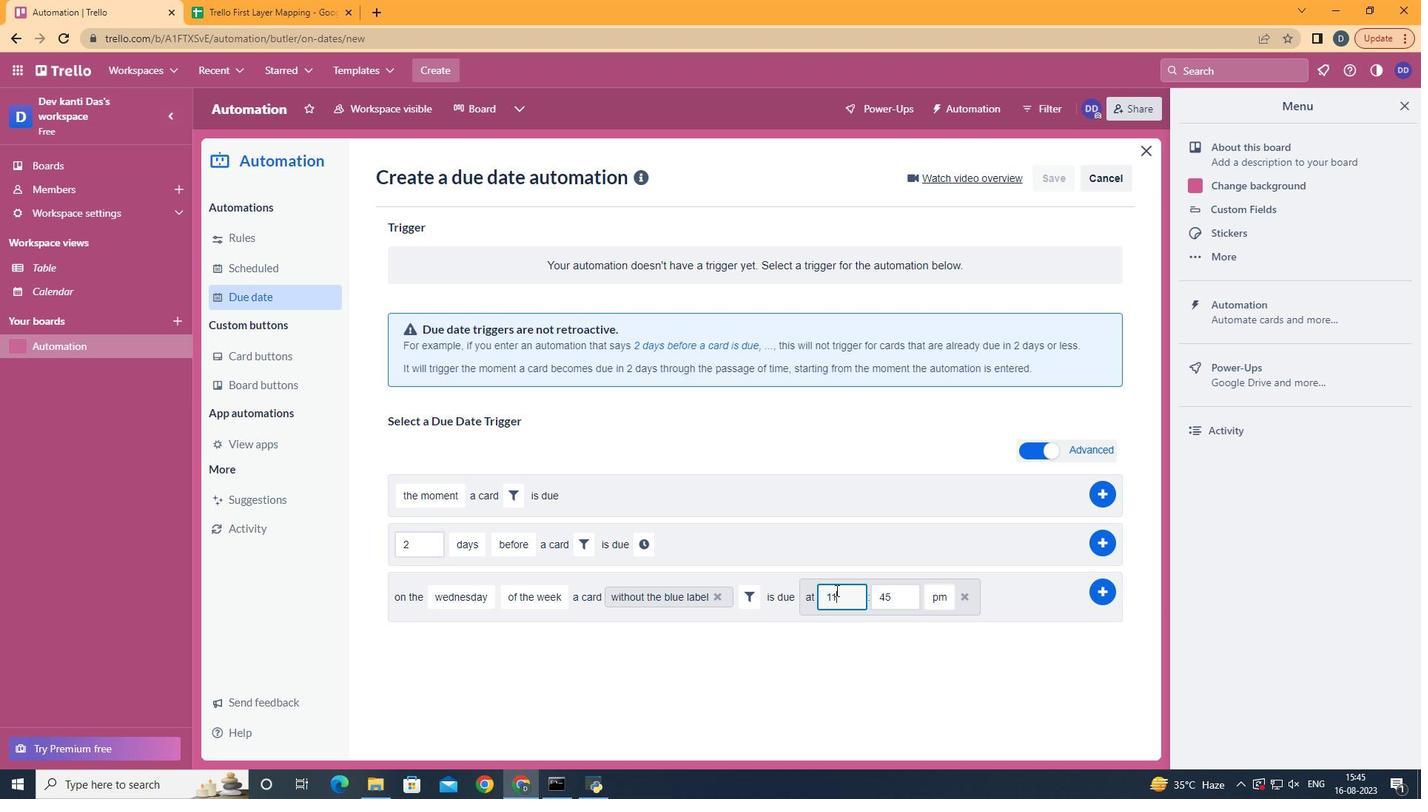 
Action: Mouse moved to (912, 601)
Screenshot: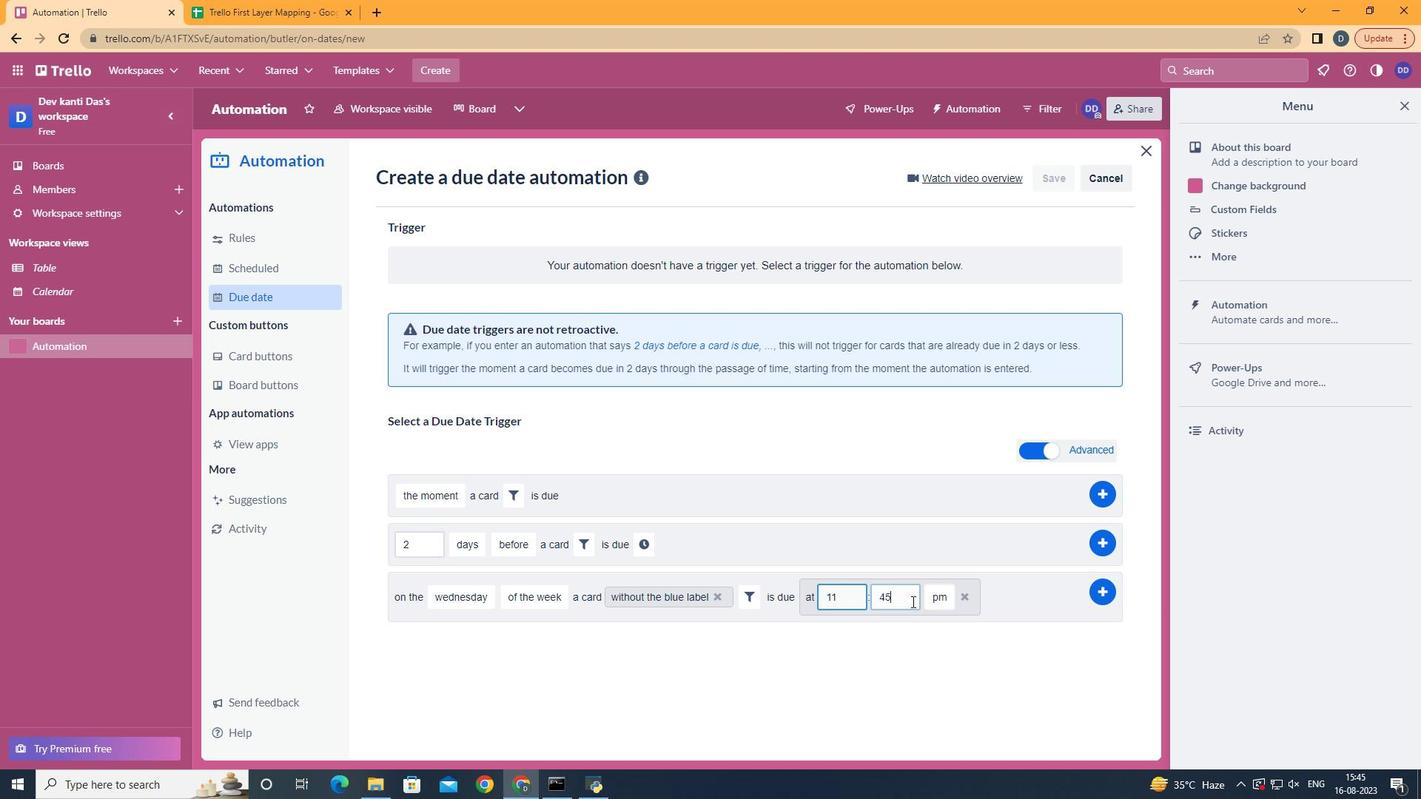 
Action: Mouse pressed left at (912, 601)
Screenshot: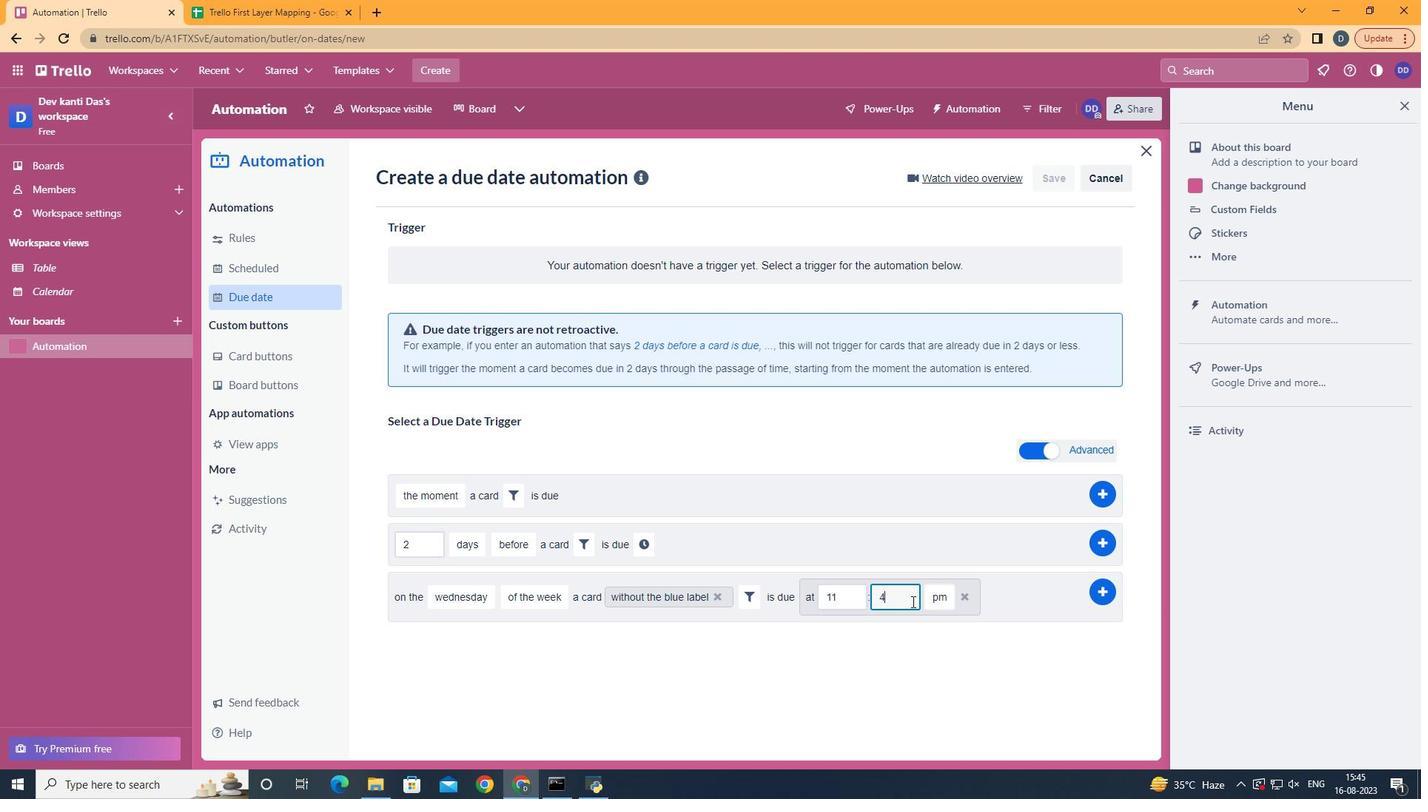 
Action: Key pressed <Key.backspace><Key.backspace>00
Screenshot: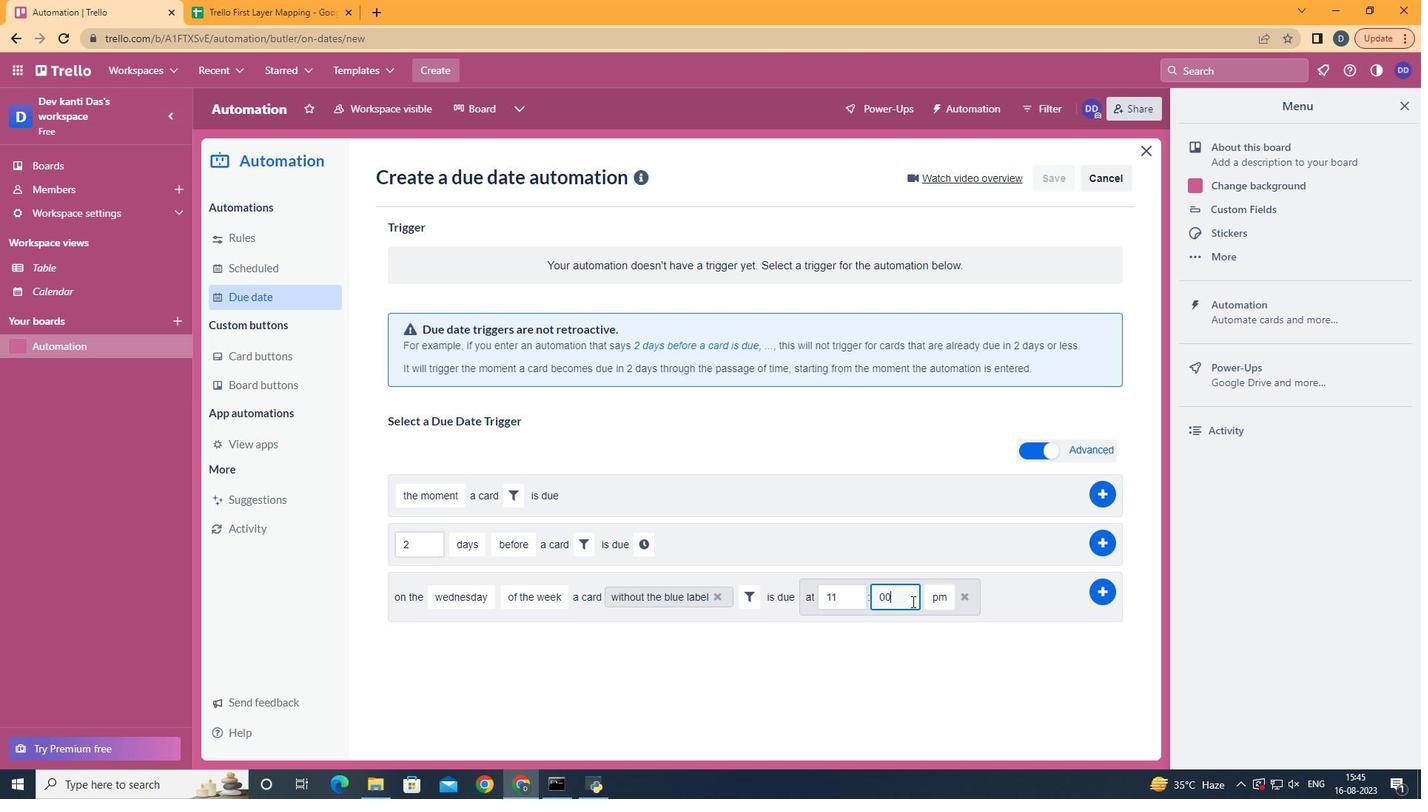 
Action: Mouse moved to (939, 618)
Screenshot: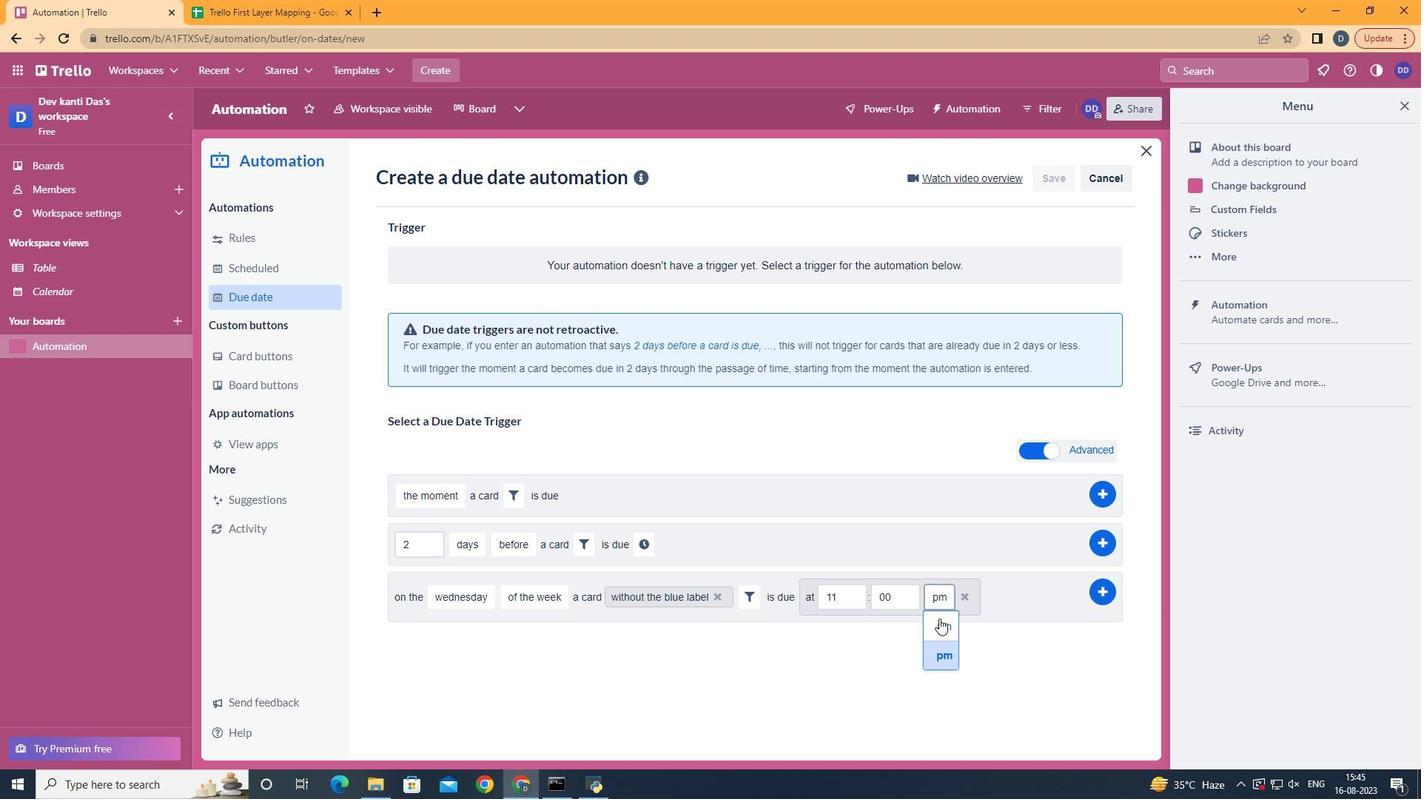 
Action: Mouse pressed left at (939, 618)
Screenshot: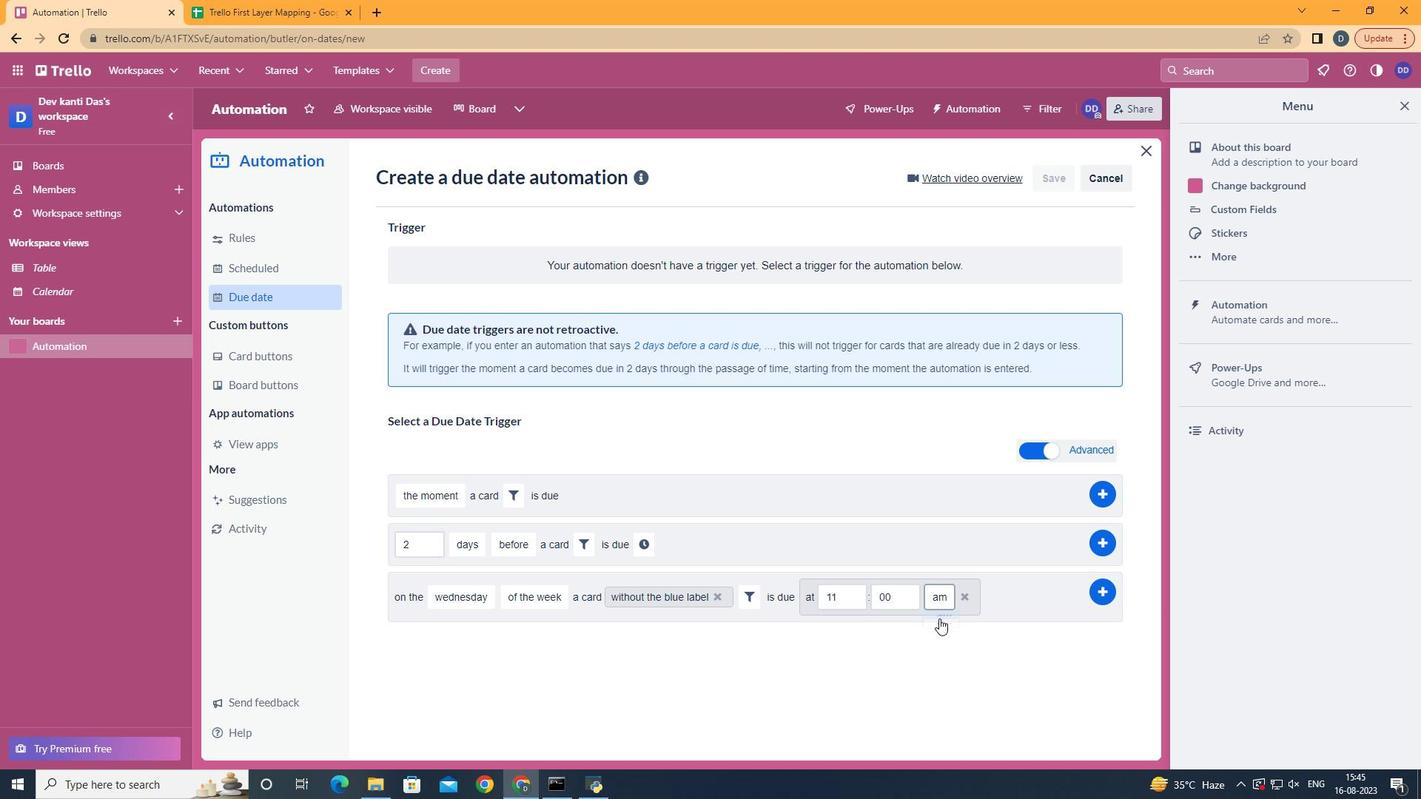 
Action: Mouse moved to (1097, 589)
Screenshot: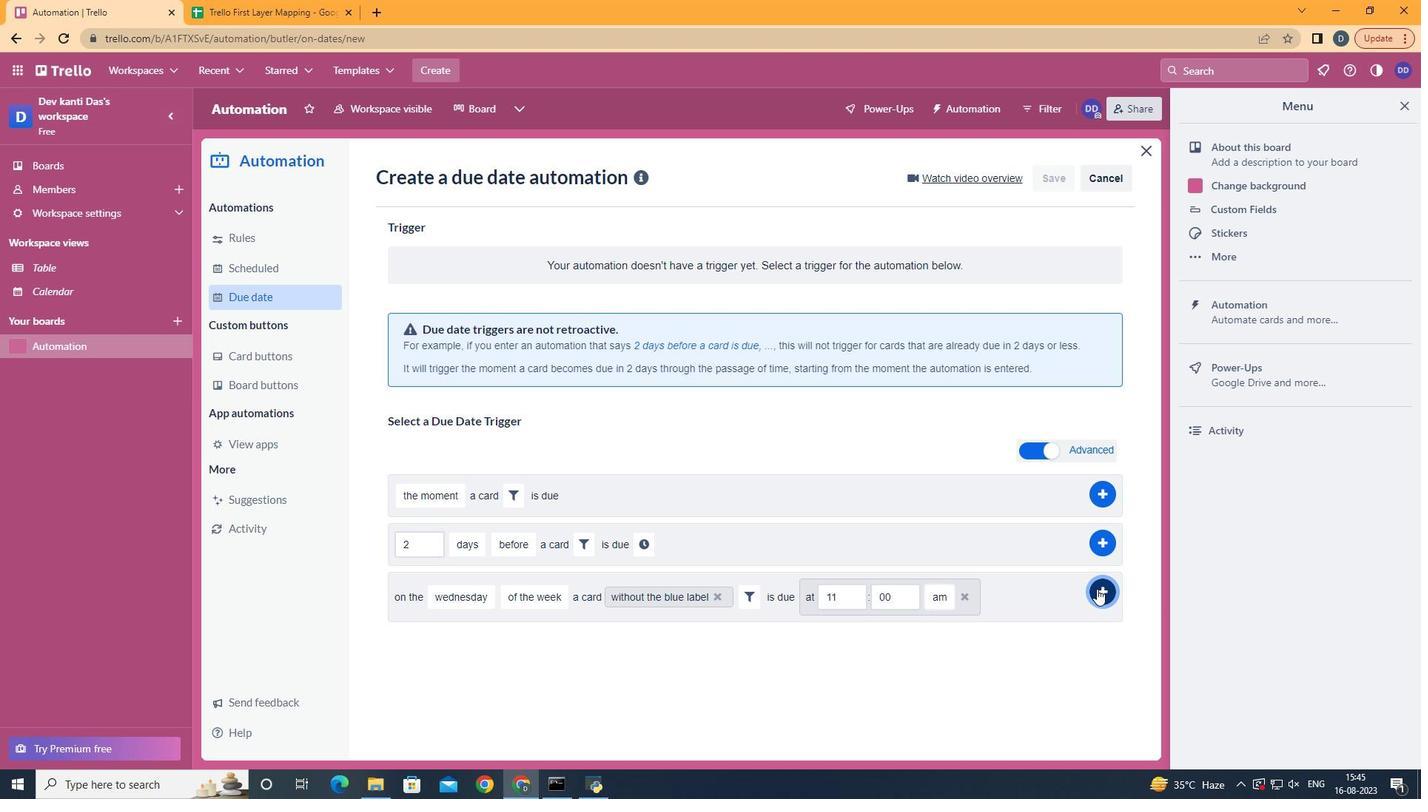 
Action: Mouse pressed left at (1097, 589)
Screenshot: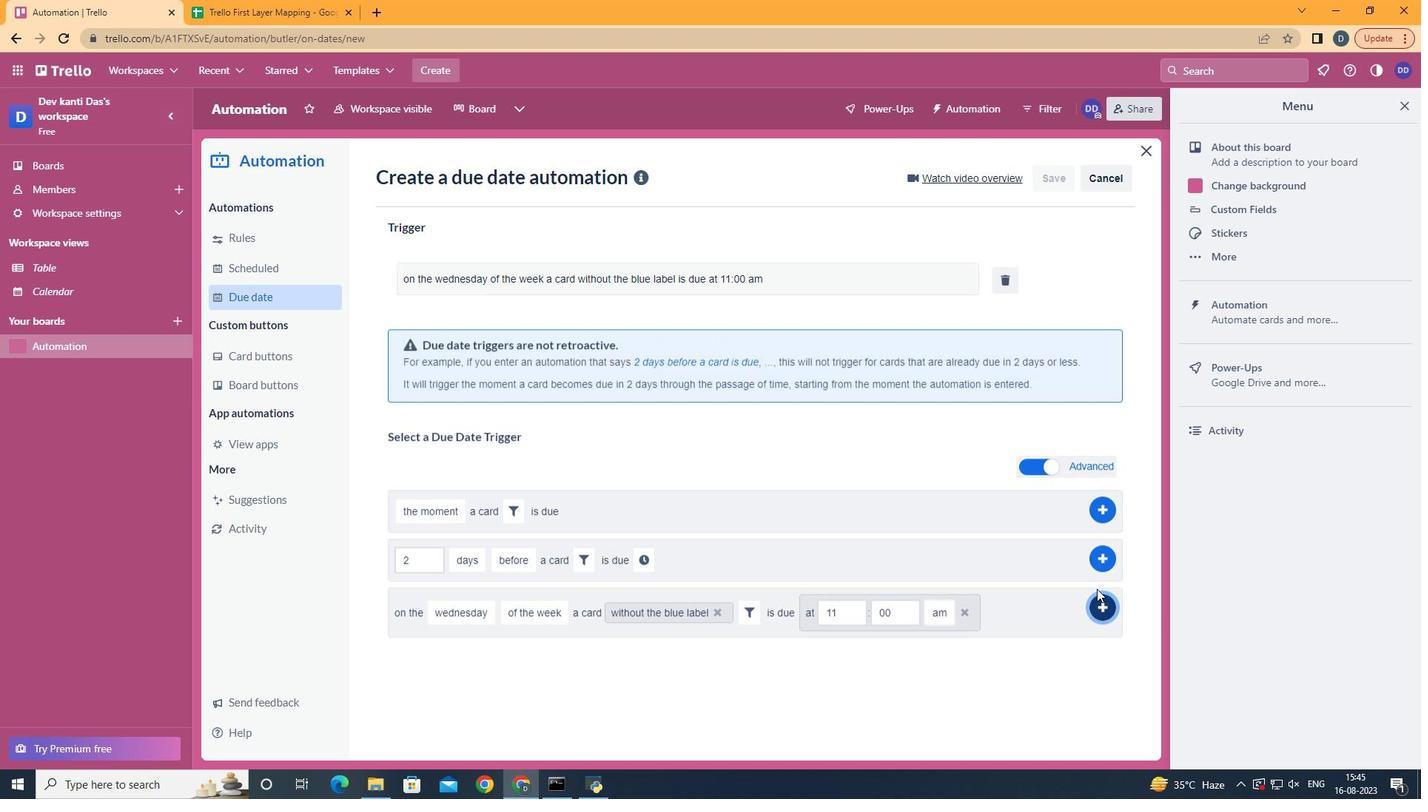 
